 Task: Look for space in Playa del Carmen, Mexico from 13th August, 2023 to 17th August, 2023 for 2 adults in price range Rs.10000 to Rs.16000. Place can be entire place with 2 bedrooms having 2 beds and 1 bathroom. Property type can be house, flat, guest house. Booking option can be shelf check-in. Required host language is English.
Action: Mouse moved to (444, 88)
Screenshot: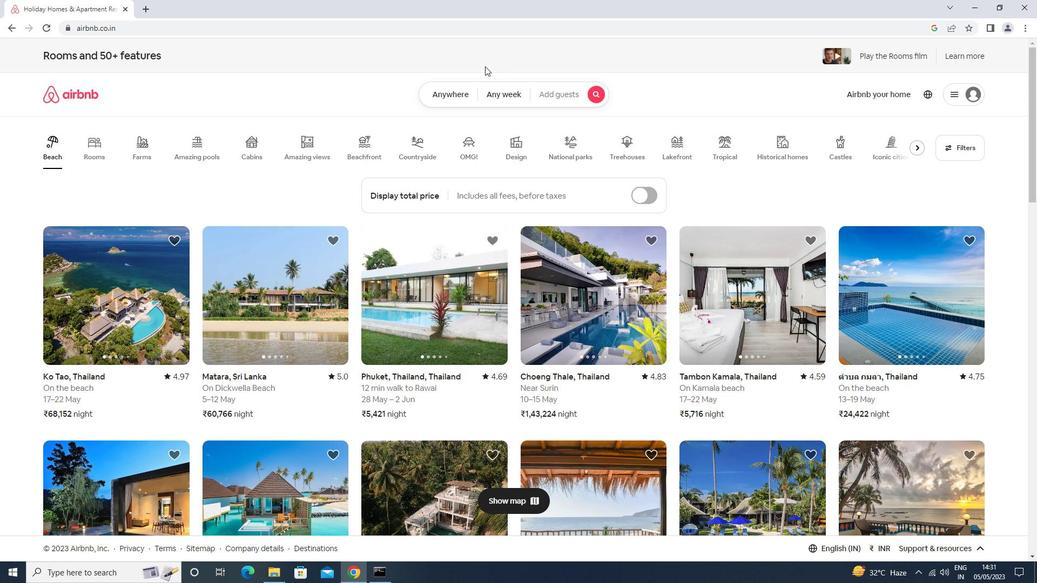 
Action: Mouse pressed left at (444, 88)
Screenshot: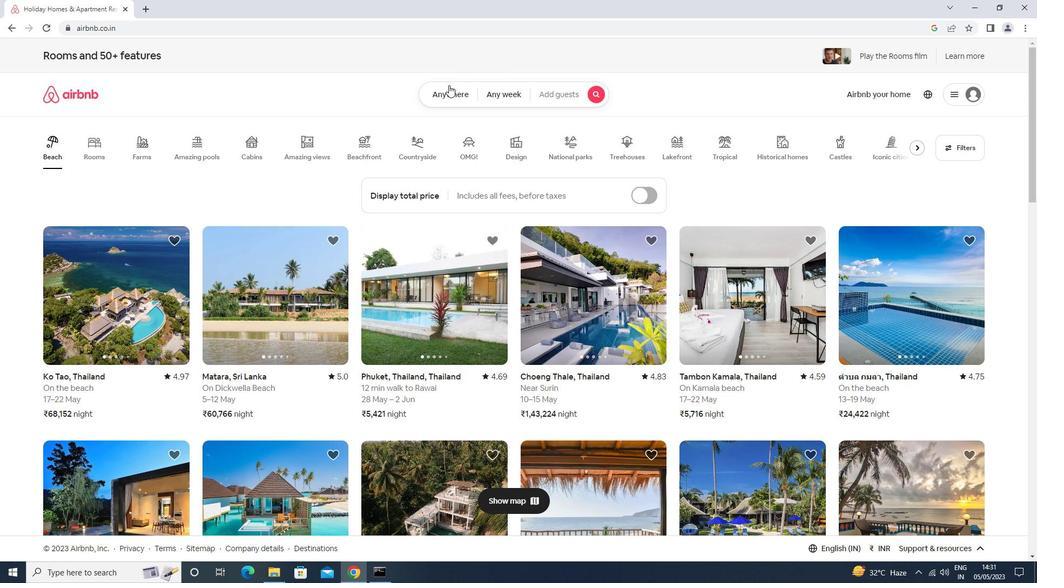 
Action: Mouse moved to (415, 125)
Screenshot: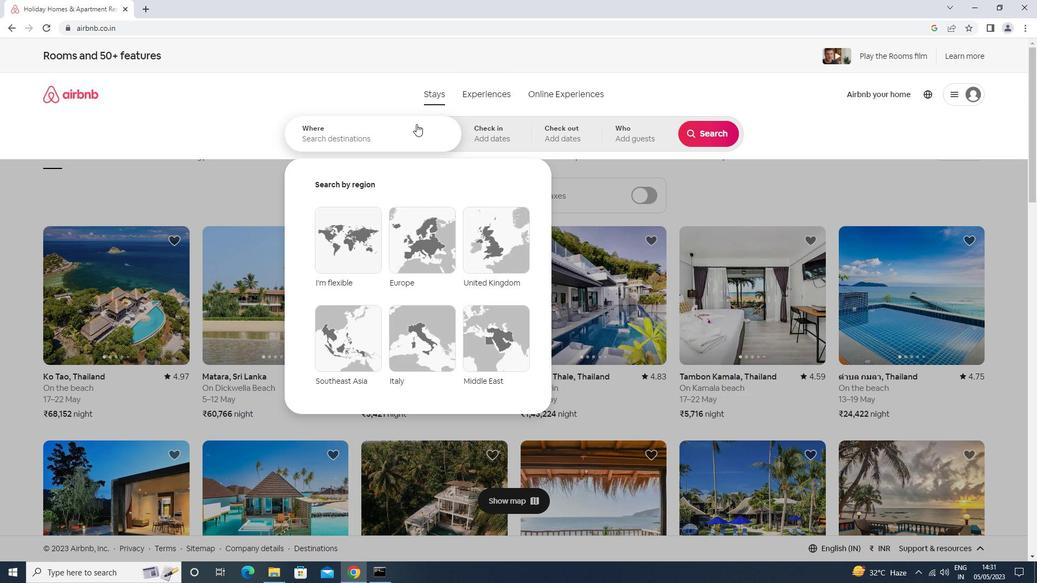 
Action: Mouse pressed left at (415, 125)
Screenshot: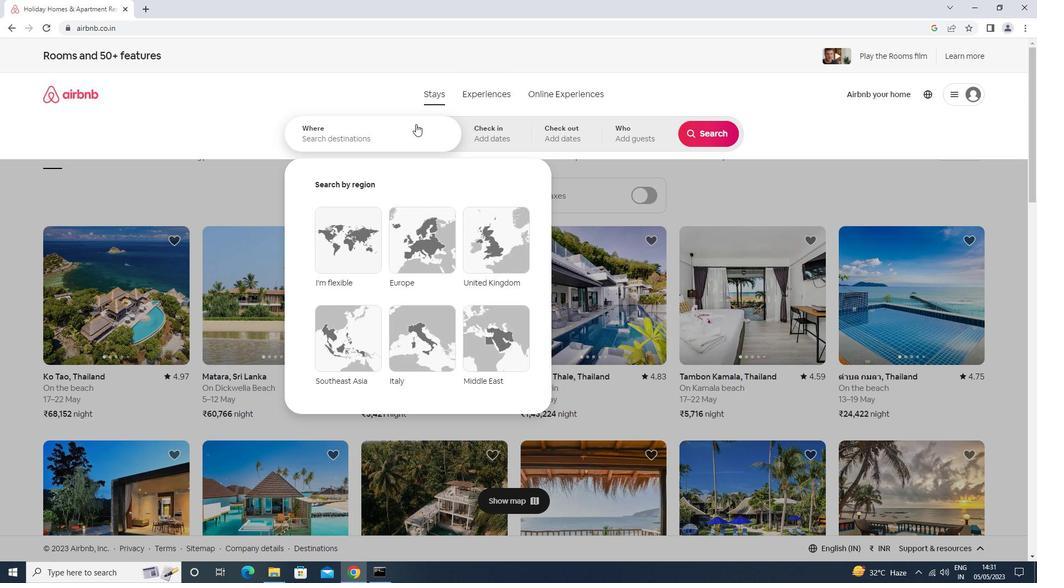 
Action: Mouse moved to (415, 127)
Screenshot: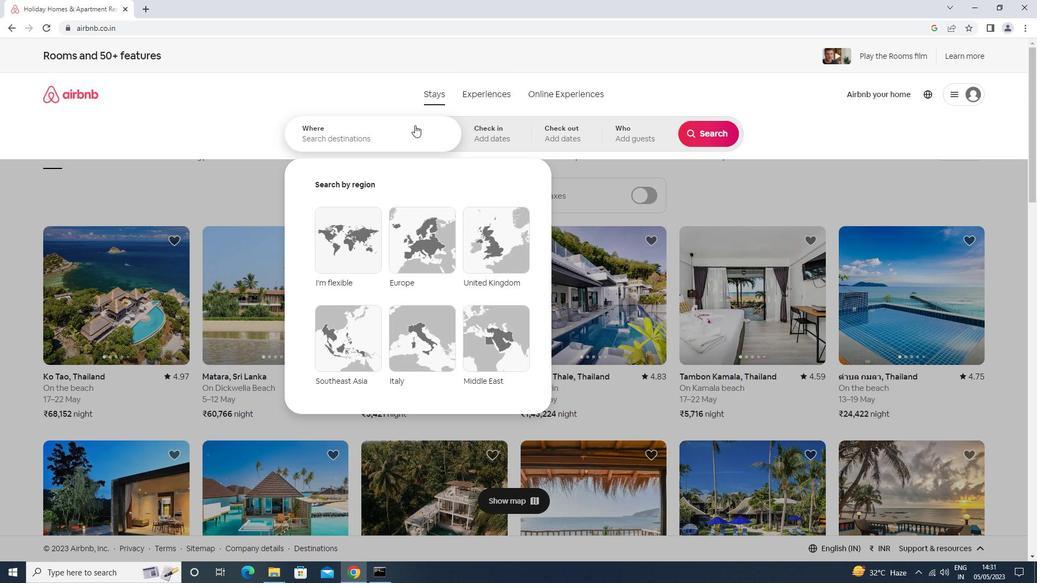 
Action: Key pressed <Key.shift>PLAYA<Key.space>DEL<Key.space><Key.down><Key.enter>
Screenshot: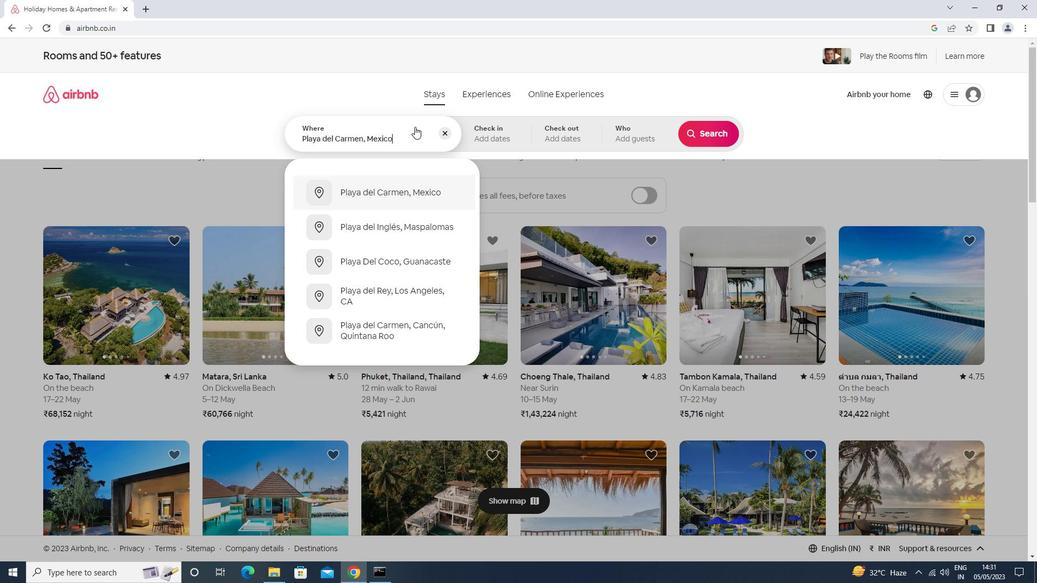 
Action: Mouse moved to (709, 220)
Screenshot: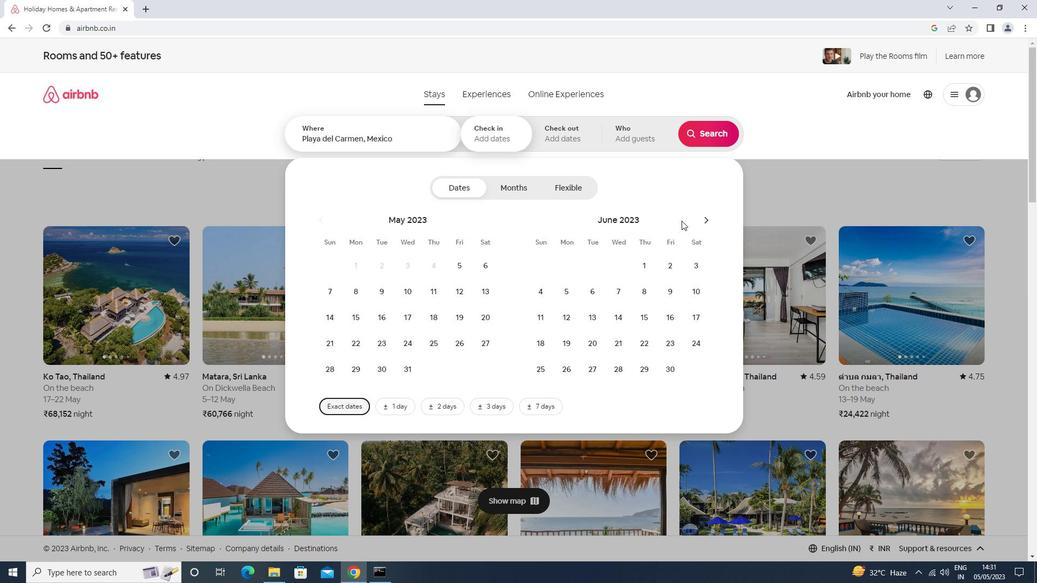 
Action: Mouse pressed left at (709, 220)
Screenshot: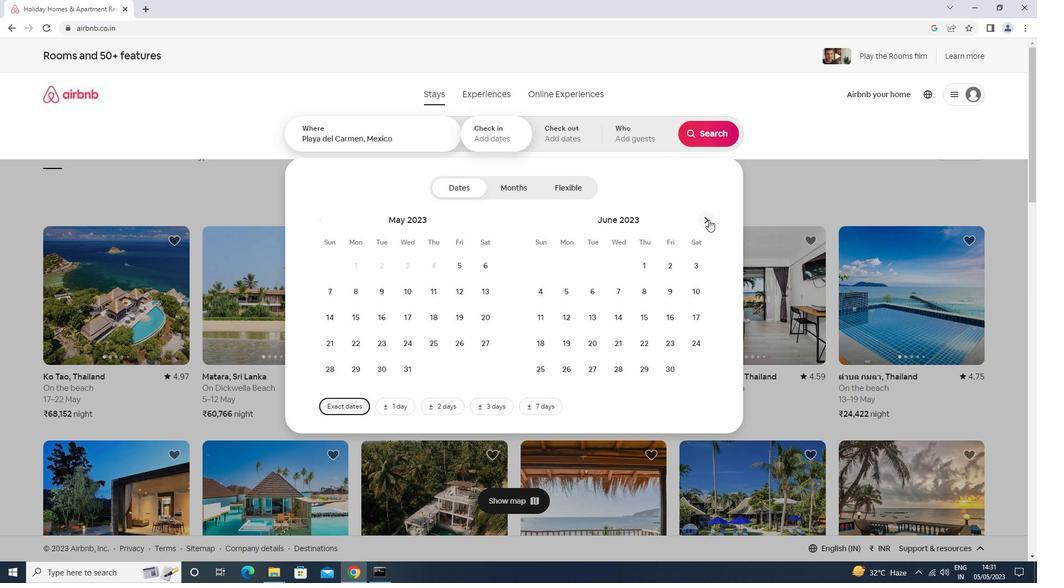 
Action: Mouse moved to (710, 220)
Screenshot: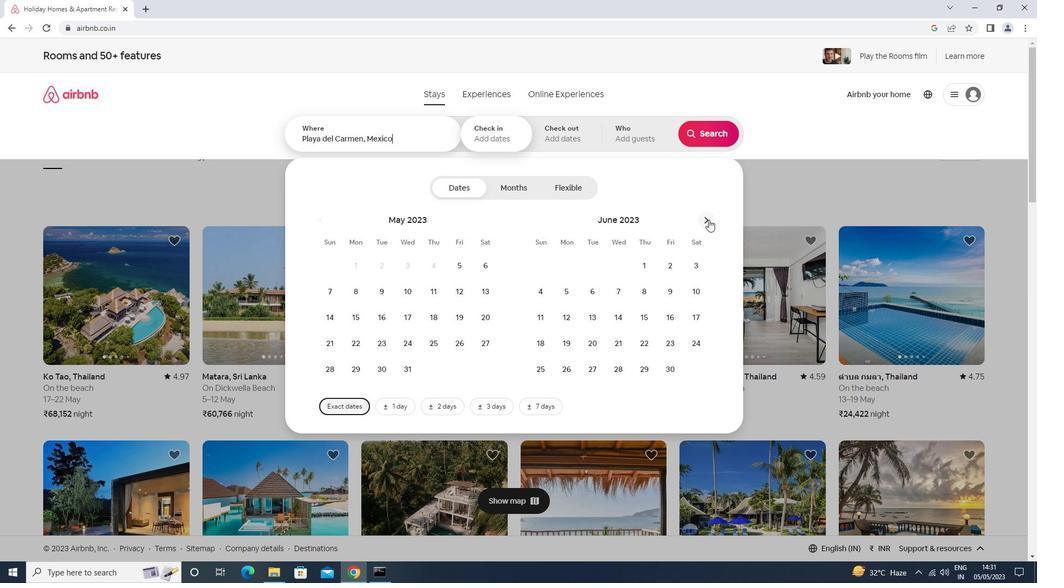 
Action: Mouse pressed left at (710, 220)
Screenshot: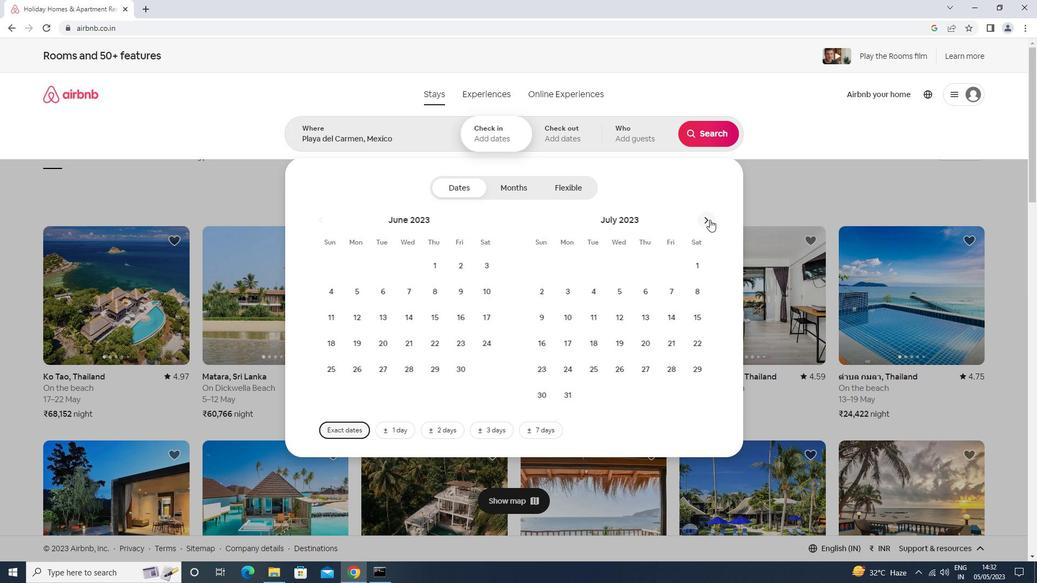 
Action: Mouse moved to (534, 314)
Screenshot: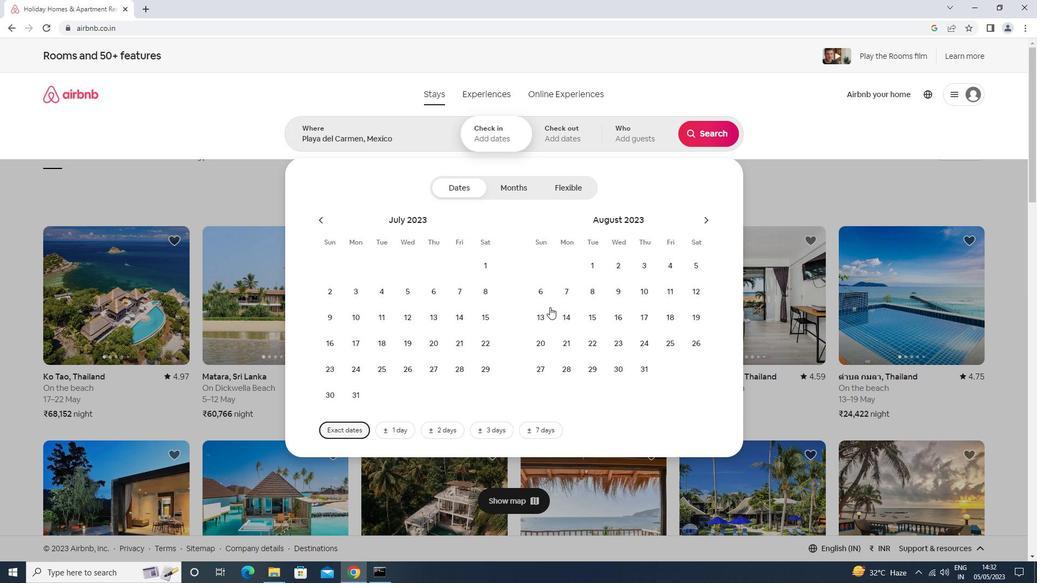 
Action: Mouse pressed left at (534, 314)
Screenshot: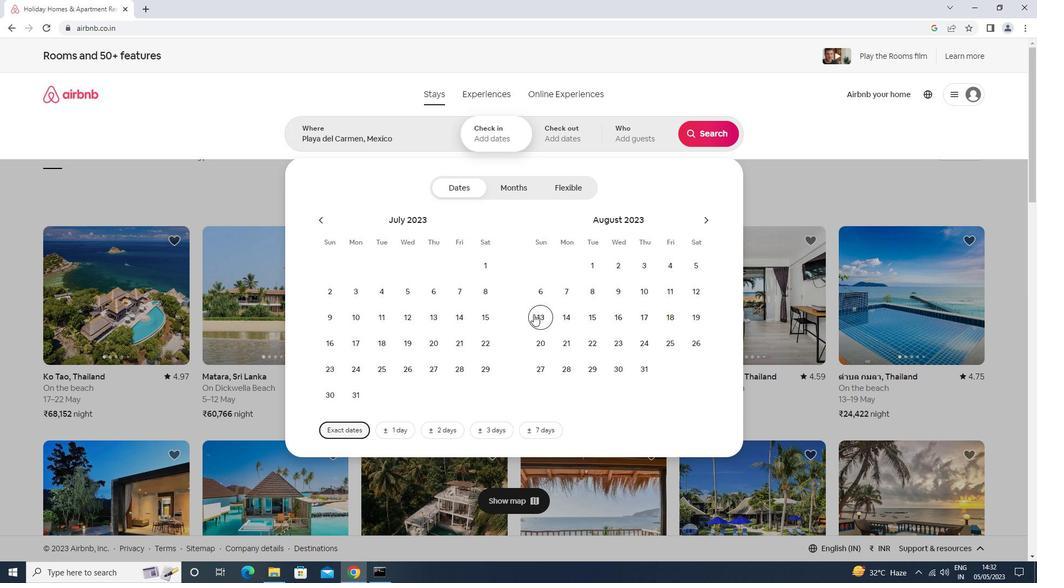 
Action: Mouse moved to (634, 323)
Screenshot: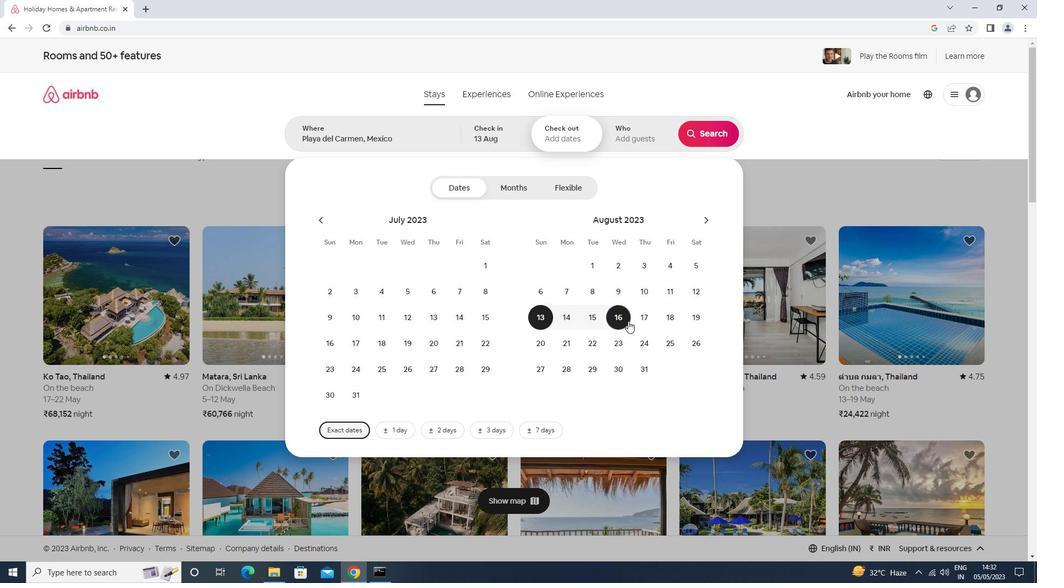 
Action: Mouse pressed left at (634, 323)
Screenshot: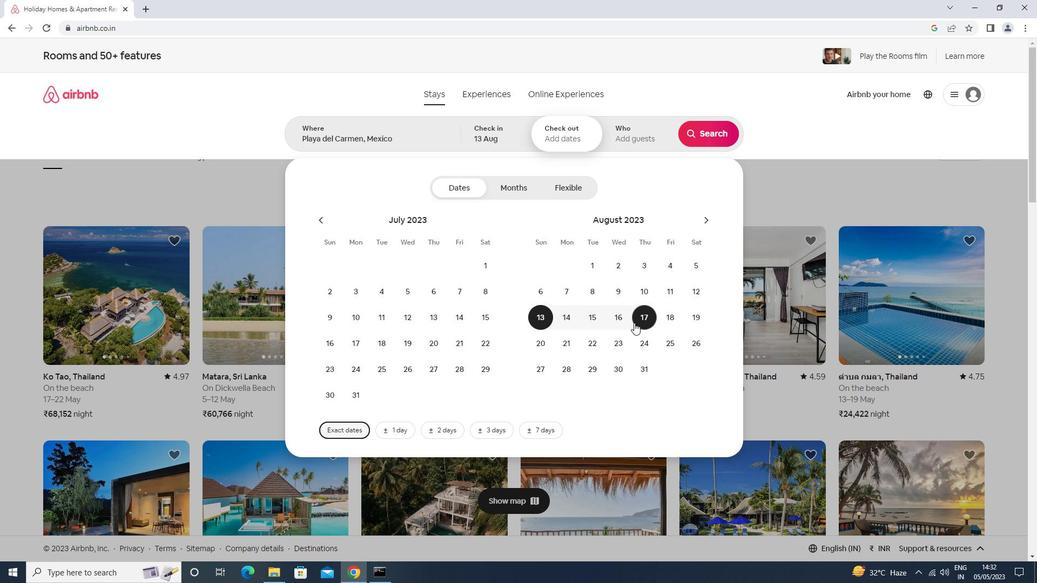 
Action: Mouse moved to (636, 137)
Screenshot: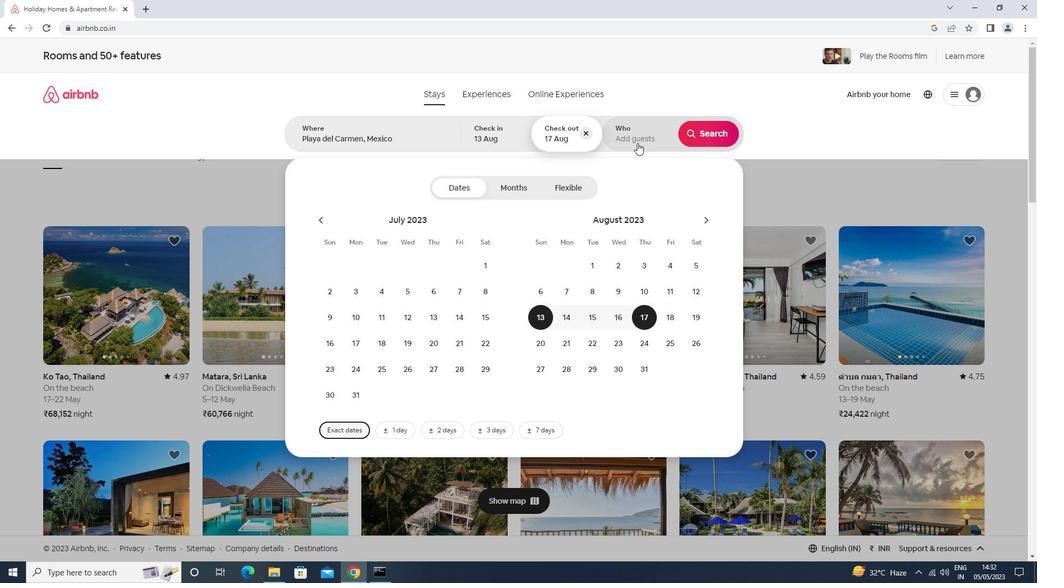 
Action: Mouse pressed left at (636, 137)
Screenshot: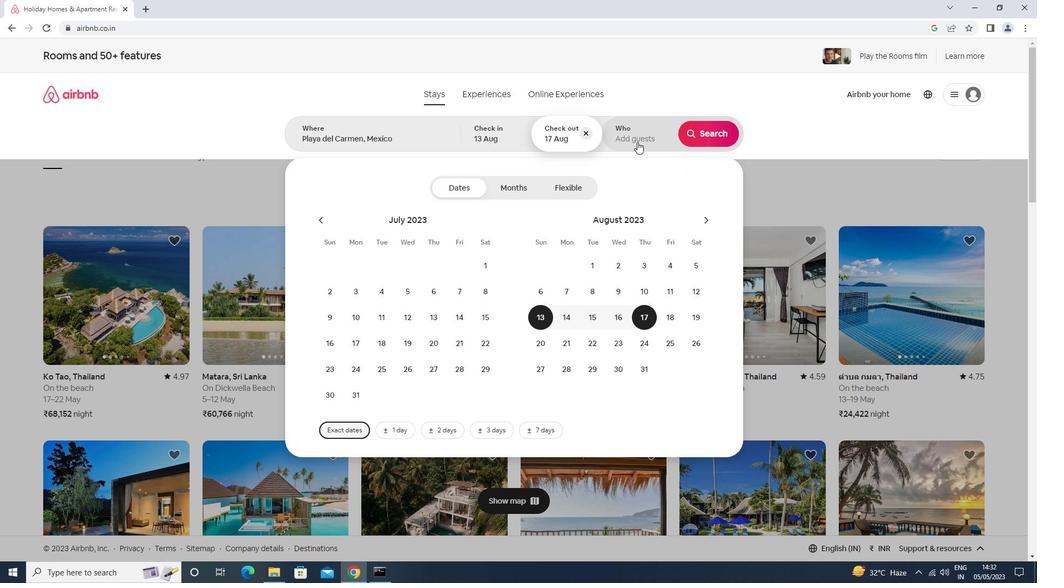 
Action: Mouse moved to (707, 193)
Screenshot: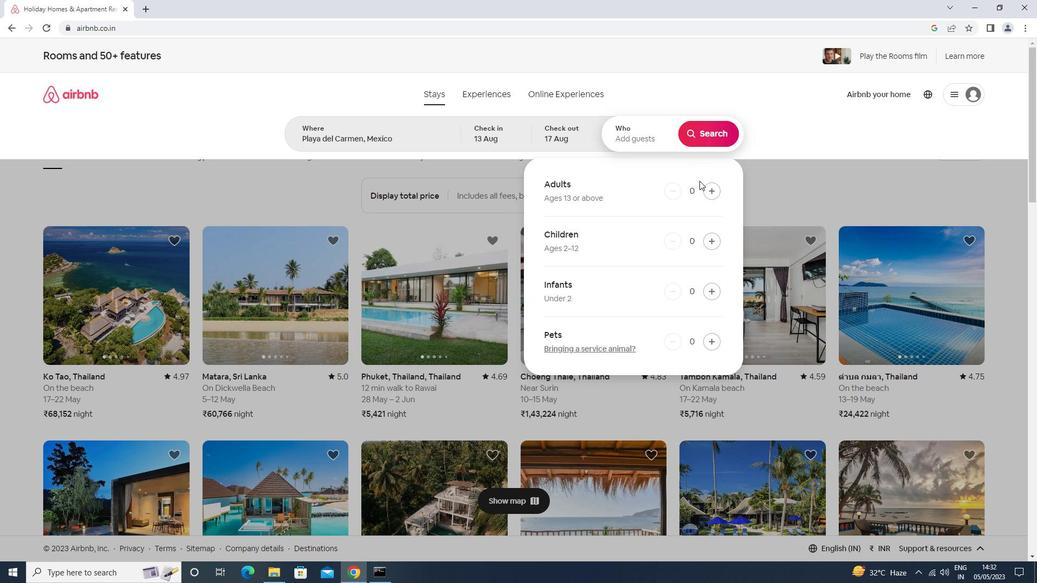 
Action: Mouse pressed left at (707, 193)
Screenshot: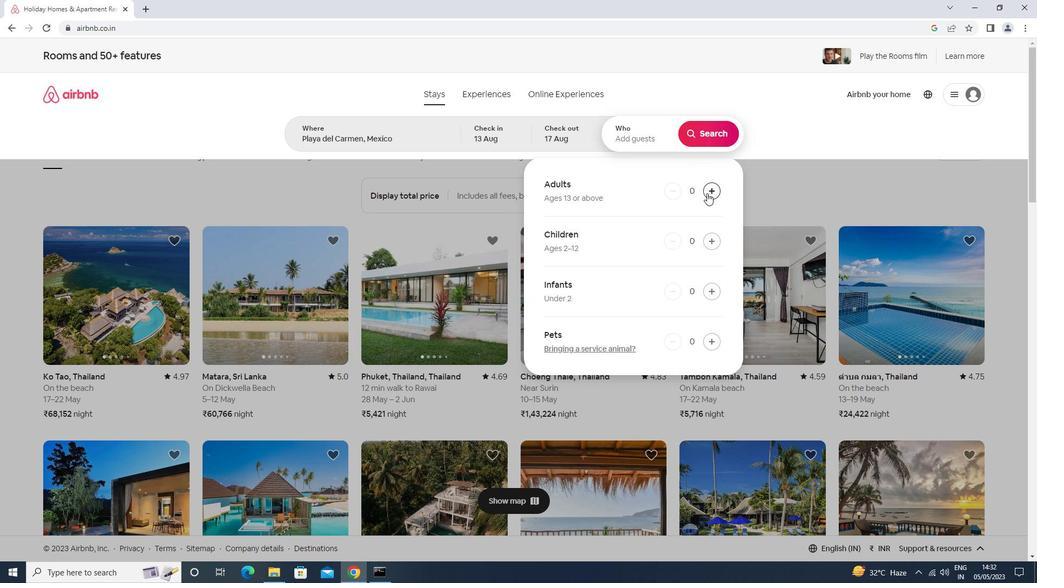 
Action: Mouse pressed left at (707, 193)
Screenshot: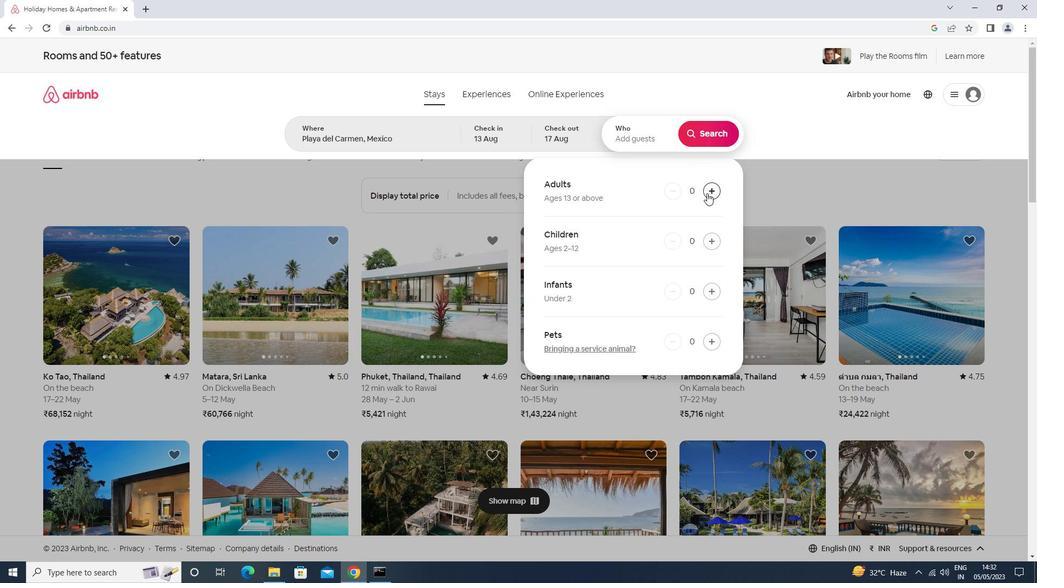 
Action: Mouse moved to (707, 143)
Screenshot: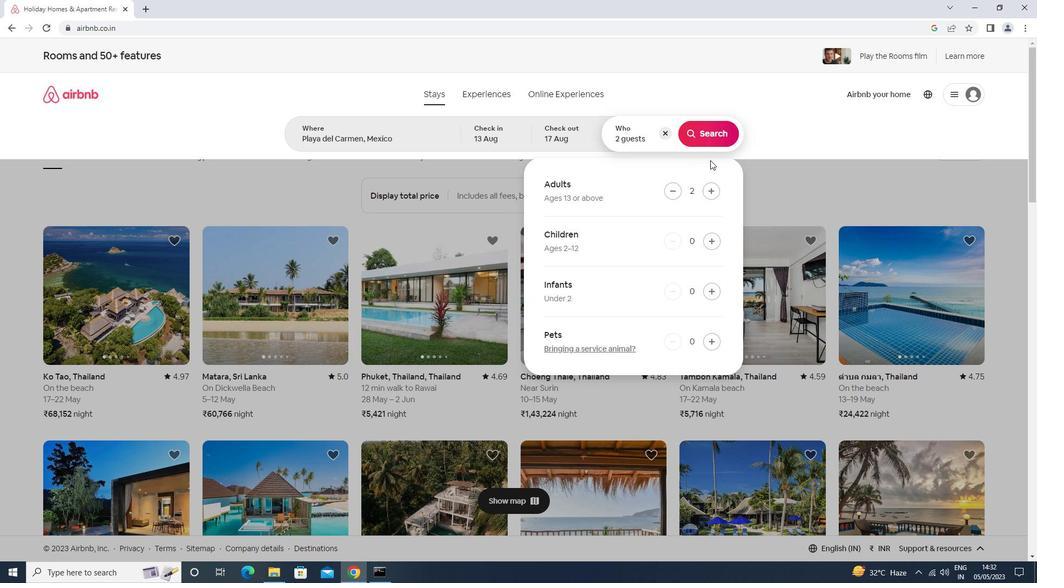 
Action: Mouse pressed left at (707, 143)
Screenshot: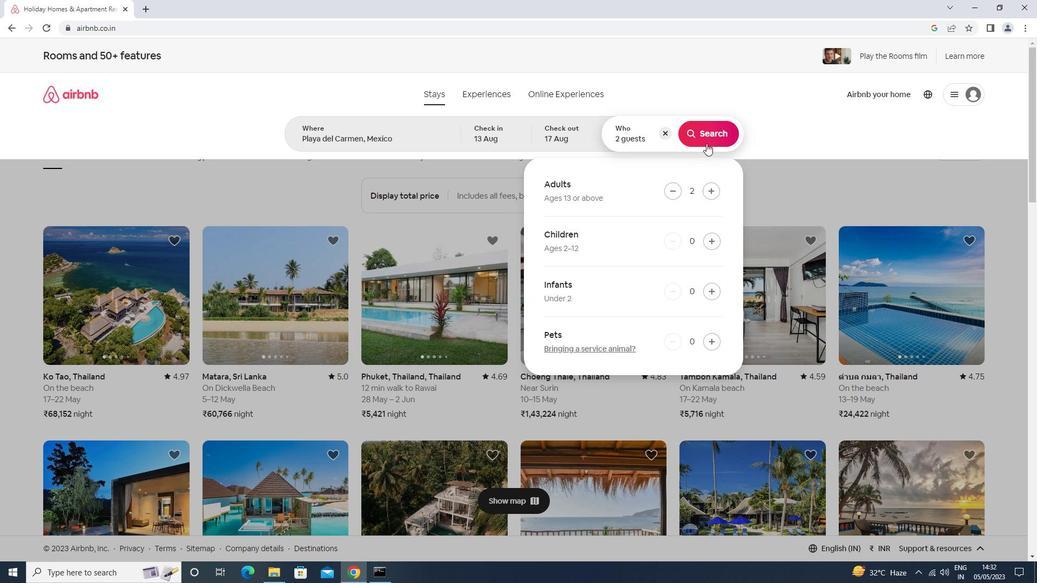 
Action: Mouse moved to (980, 100)
Screenshot: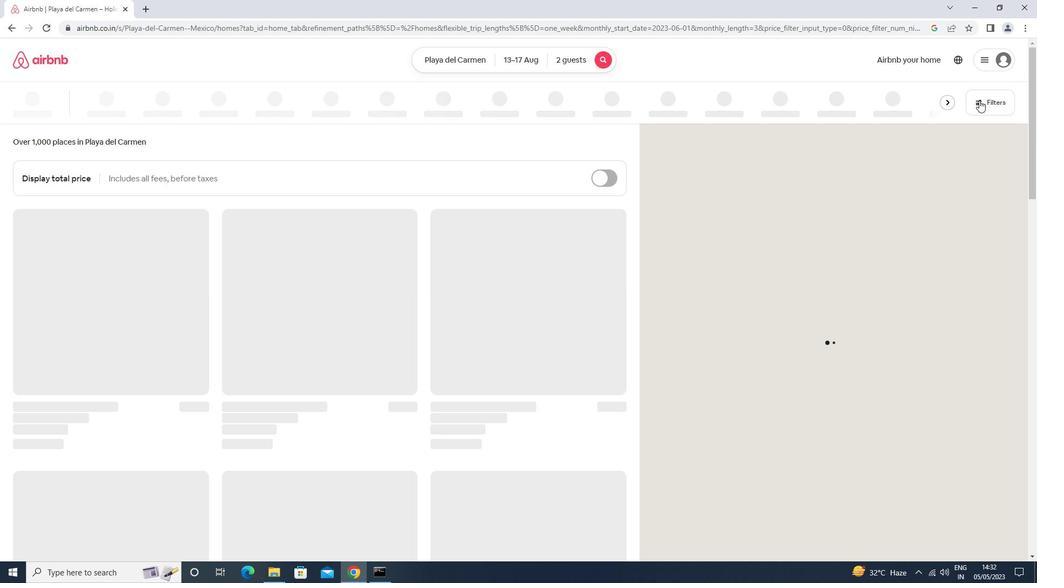 
Action: Mouse pressed left at (980, 100)
Screenshot: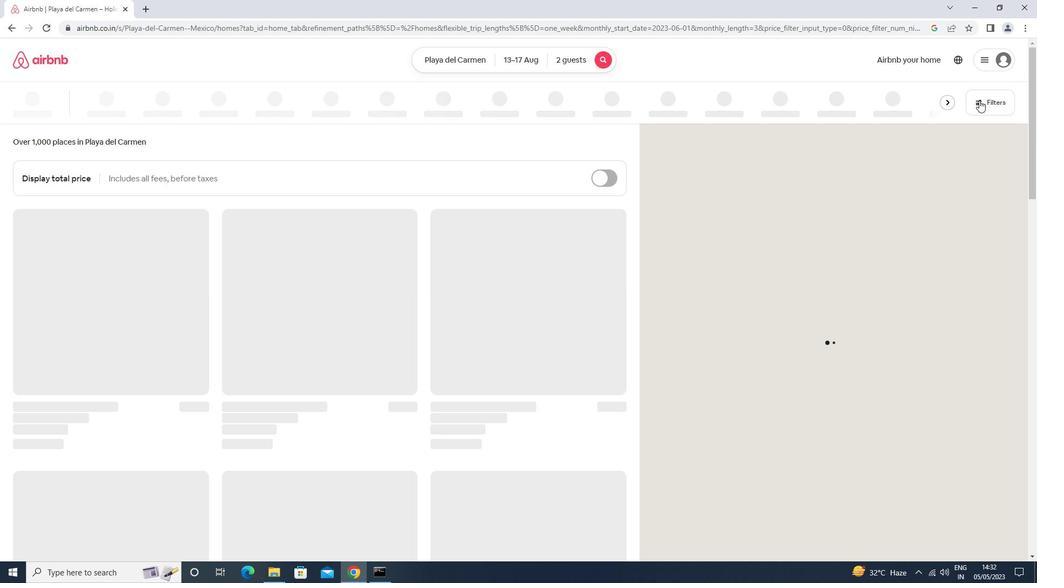 
Action: Mouse moved to (394, 371)
Screenshot: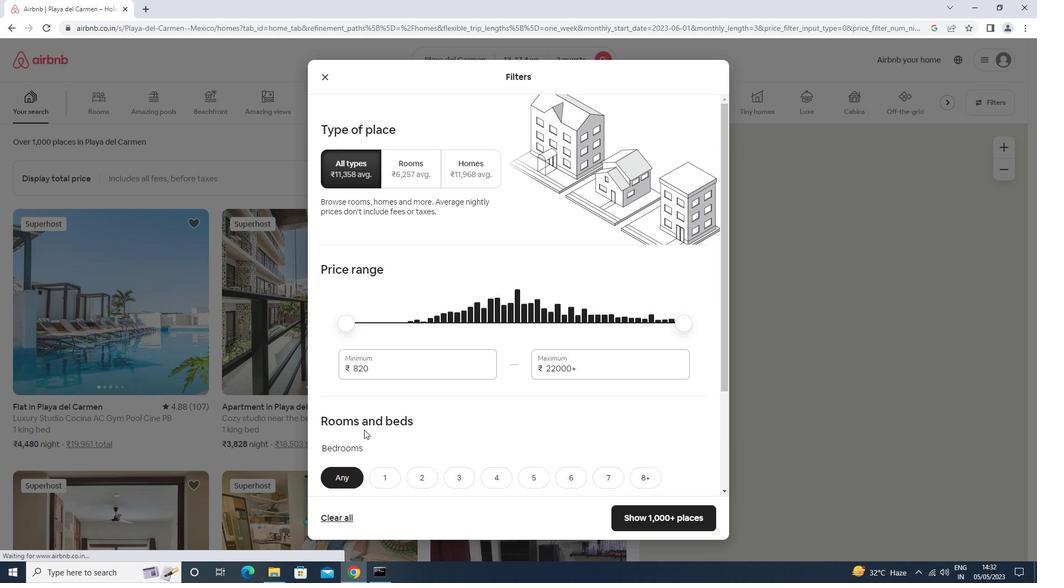 
Action: Mouse pressed left at (394, 371)
Screenshot: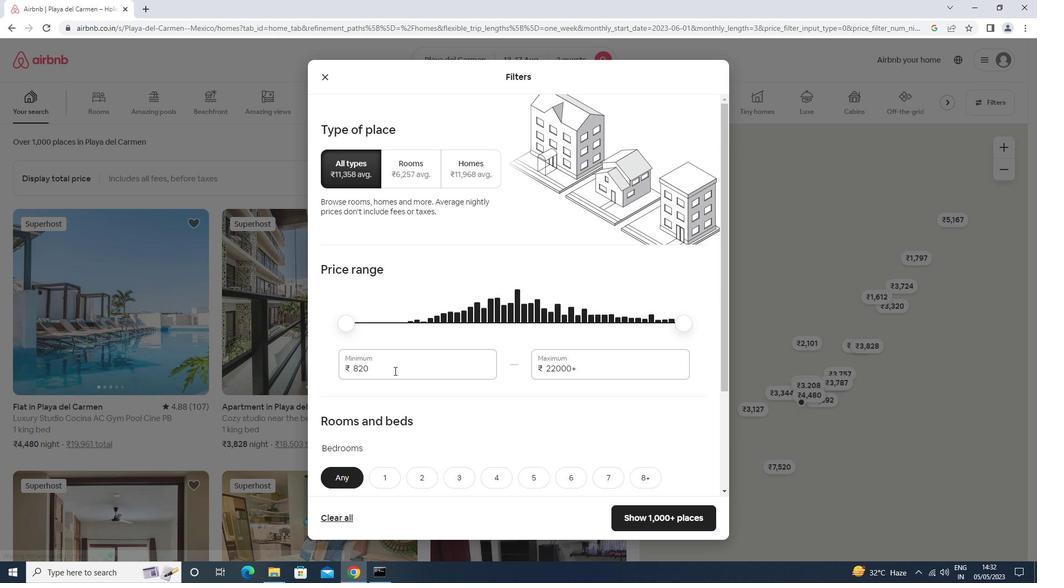 
Action: Mouse moved to (403, 365)
Screenshot: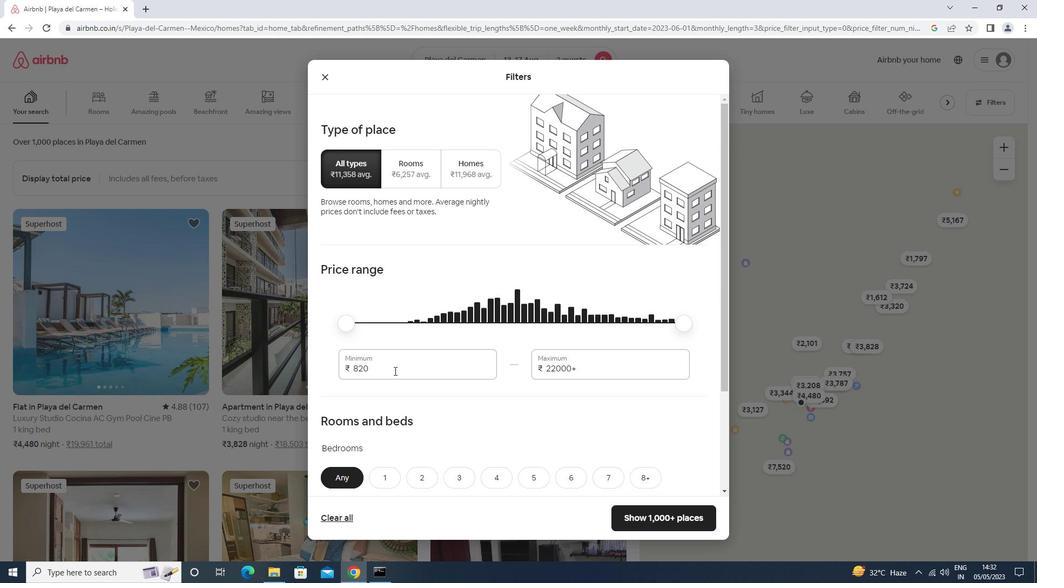 
Action: Key pressed <Key.backspace><Key.backspace><Key.backspace><Key.backspace>10000<Key.tab>16000
Screenshot: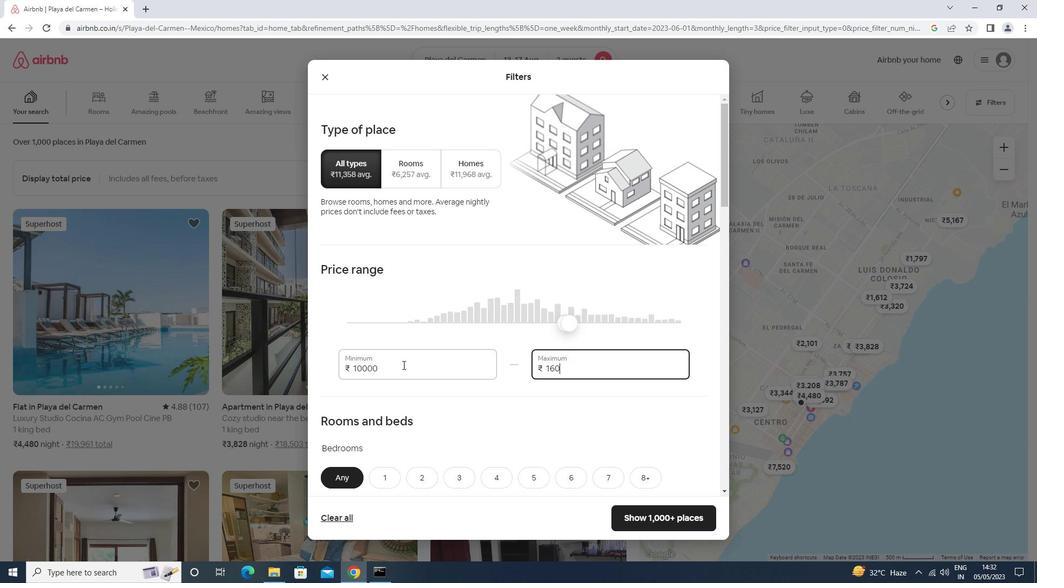 
Action: Mouse moved to (400, 357)
Screenshot: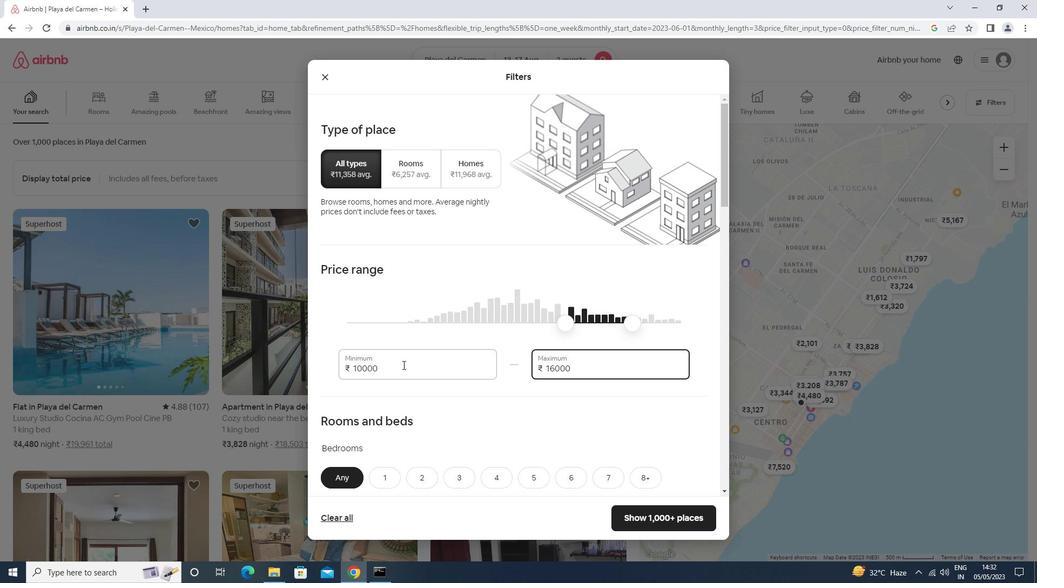 
Action: Mouse scrolled (400, 357) with delta (0, 0)
Screenshot: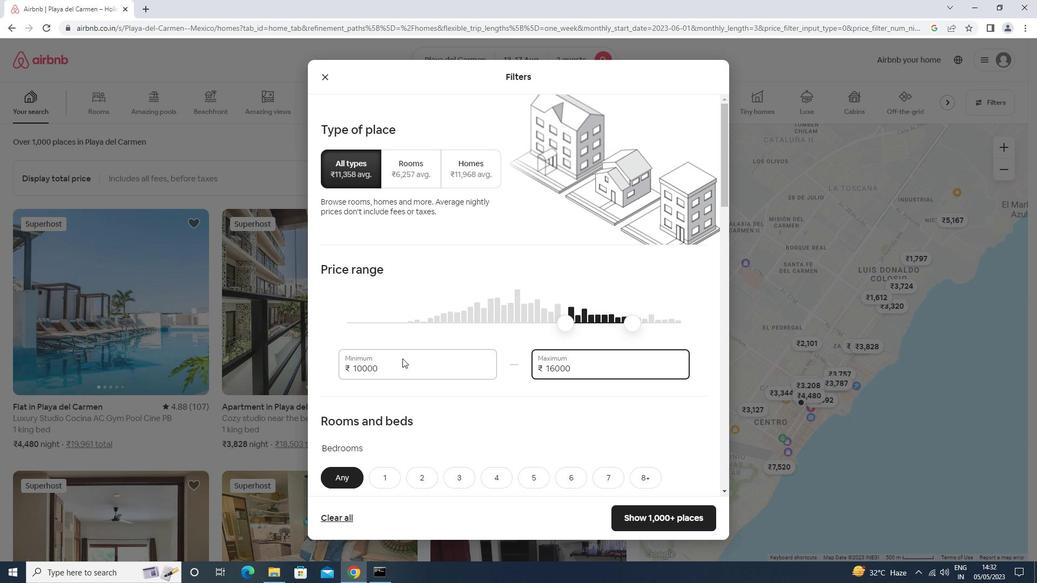 
Action: Mouse scrolled (400, 357) with delta (0, 0)
Screenshot: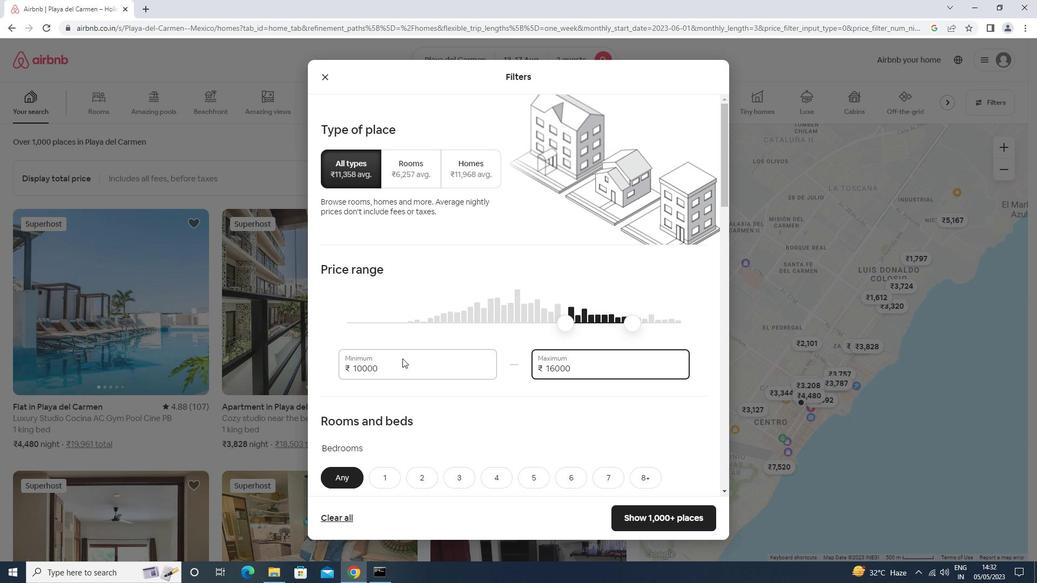 
Action: Mouse scrolled (400, 357) with delta (0, 0)
Screenshot: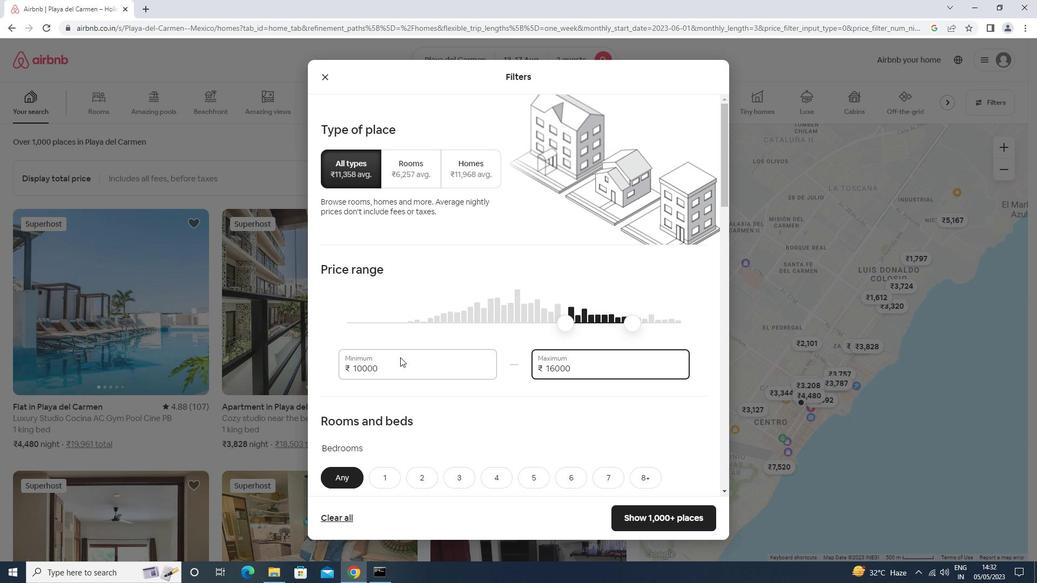
Action: Mouse scrolled (400, 357) with delta (0, 0)
Screenshot: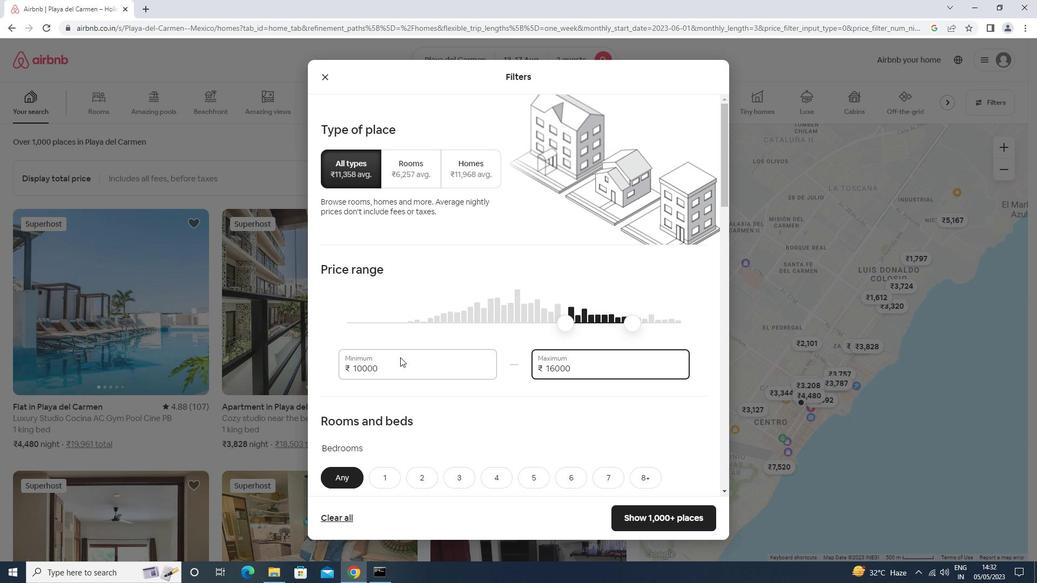 
Action: Mouse scrolled (400, 357) with delta (0, 0)
Screenshot: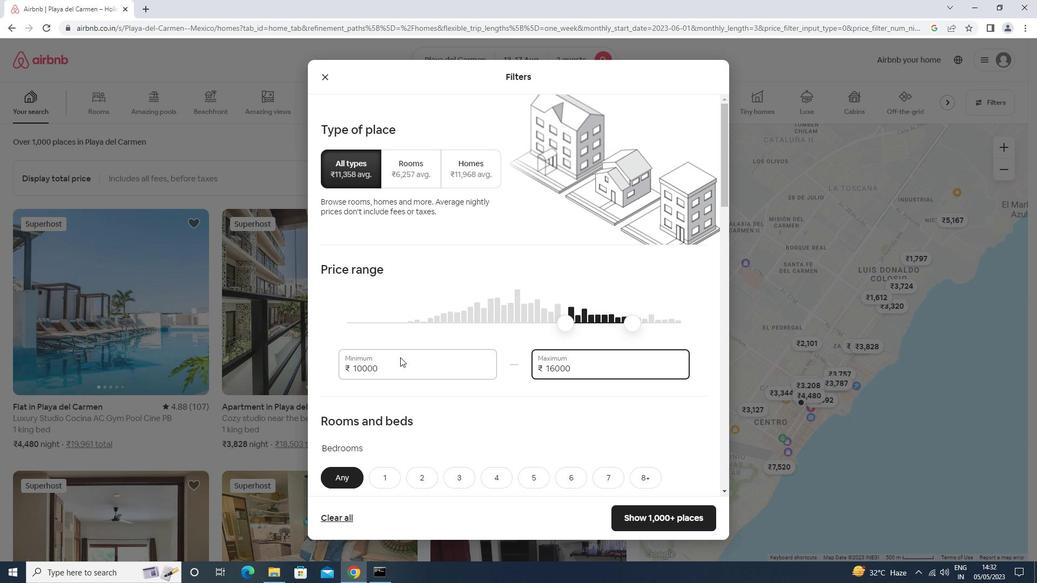 
Action: Mouse moved to (416, 215)
Screenshot: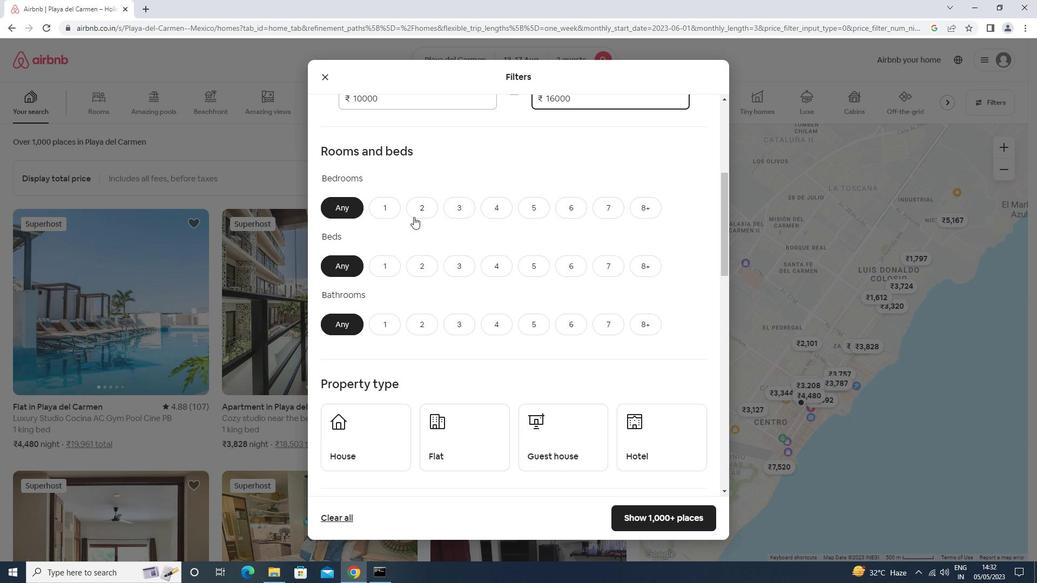 
Action: Mouse pressed left at (416, 215)
Screenshot: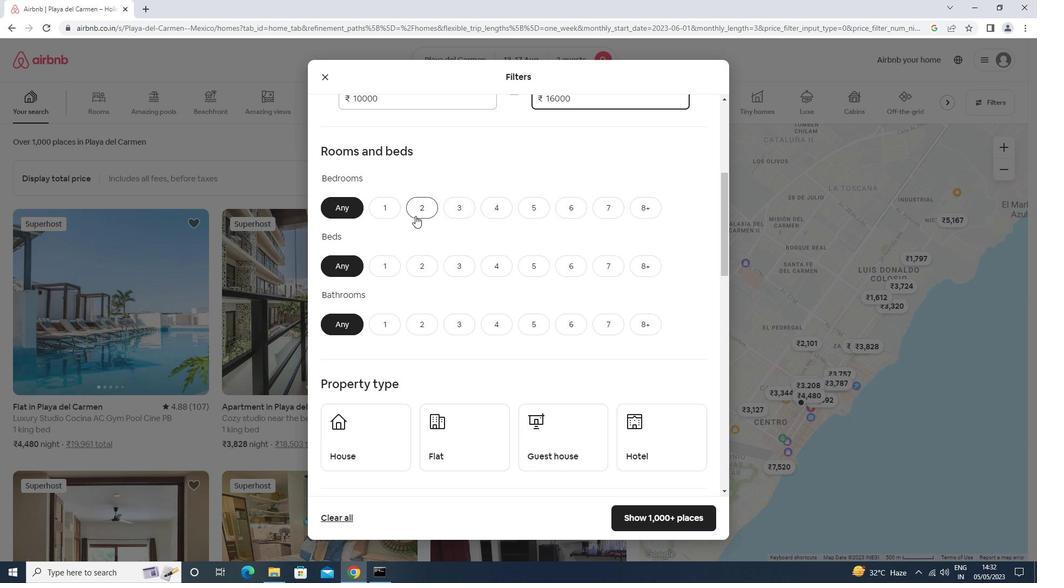 
Action: Mouse moved to (422, 265)
Screenshot: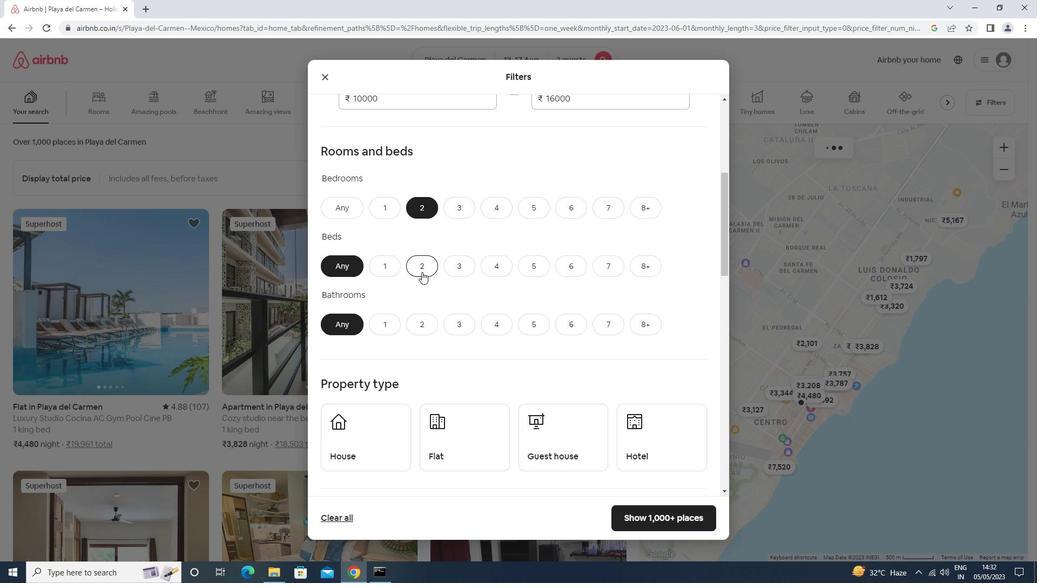 
Action: Mouse pressed left at (422, 265)
Screenshot: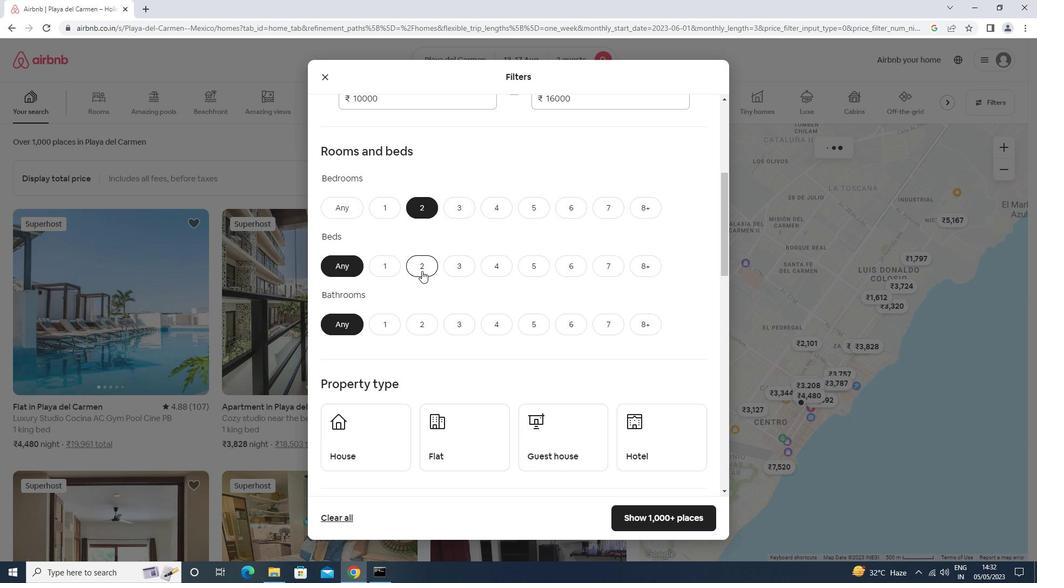 
Action: Mouse moved to (390, 319)
Screenshot: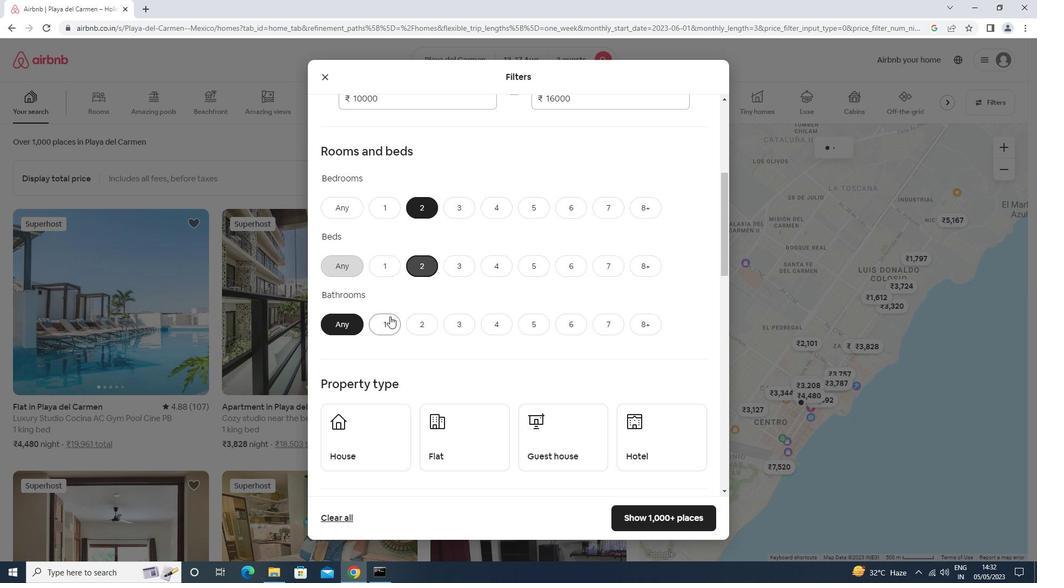 
Action: Mouse pressed left at (390, 319)
Screenshot: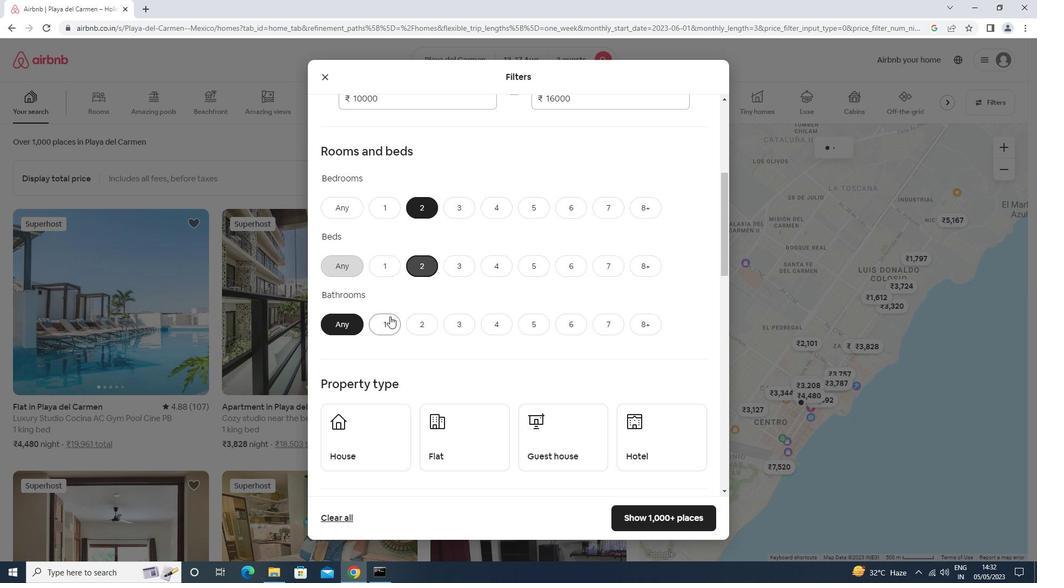 
Action: Mouse moved to (389, 320)
Screenshot: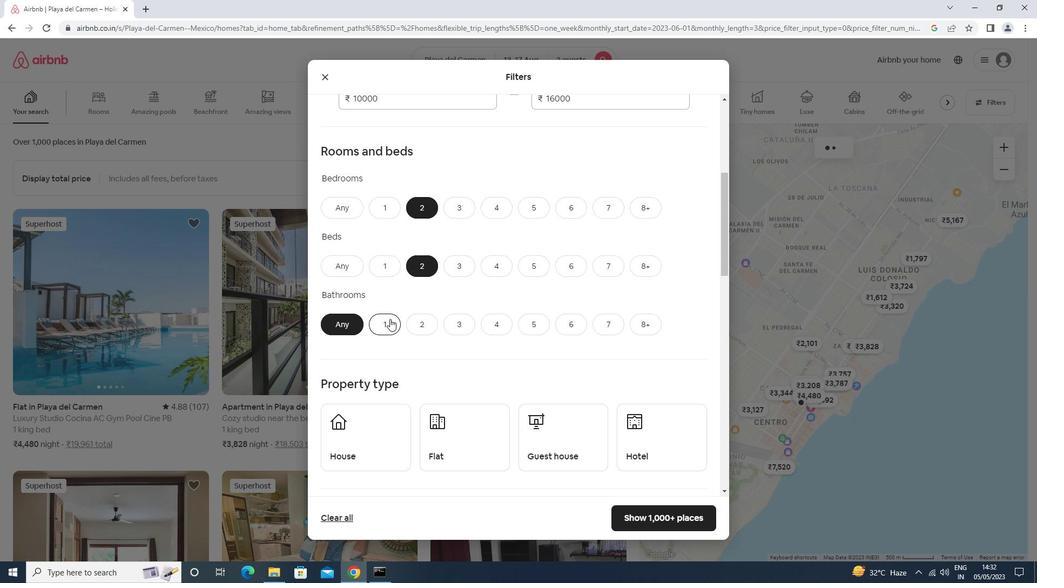 
Action: Mouse scrolled (389, 319) with delta (0, 0)
Screenshot: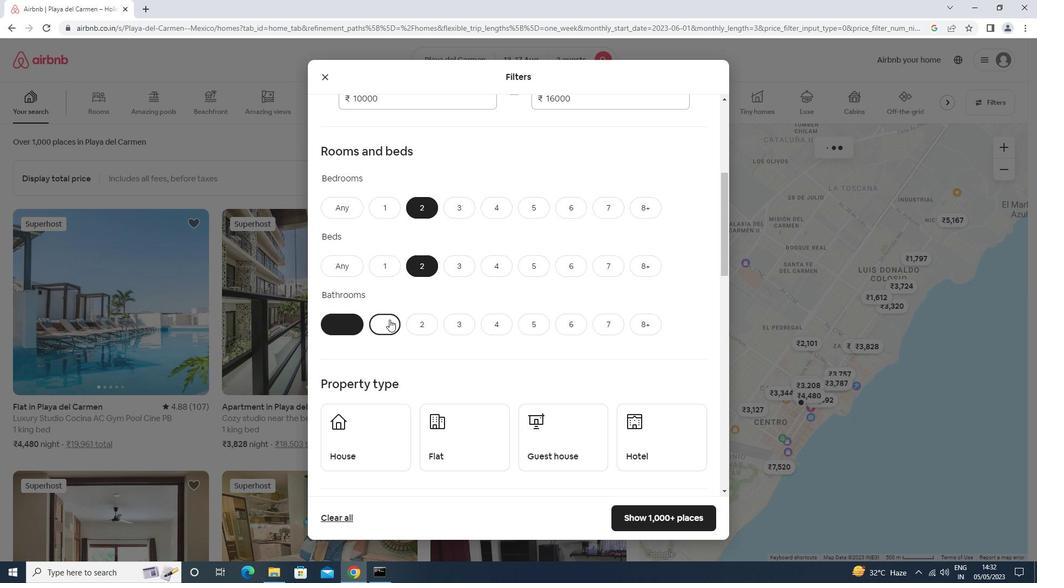 
Action: Mouse scrolled (389, 319) with delta (0, 0)
Screenshot: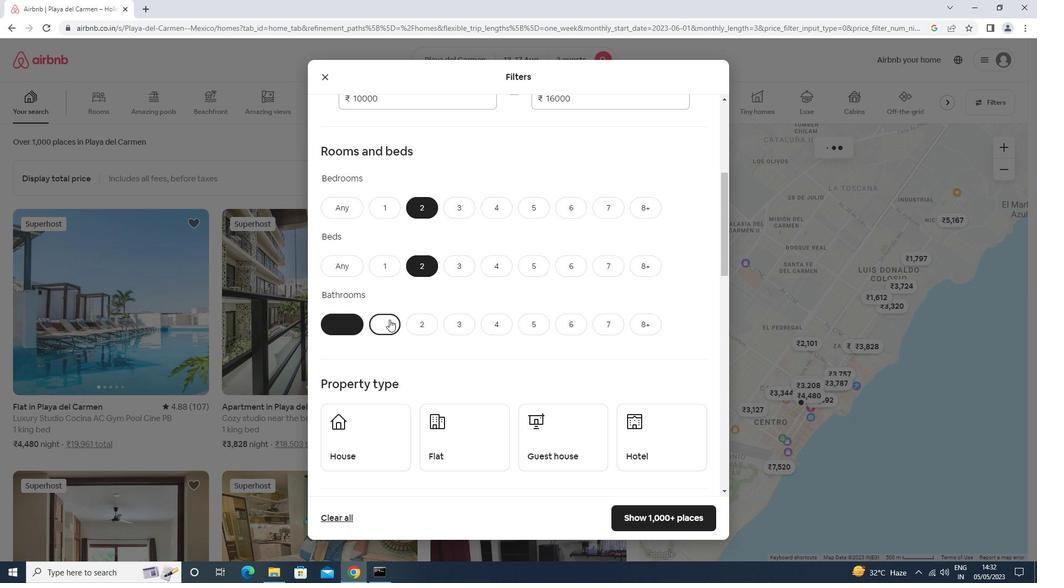 
Action: Mouse scrolled (389, 319) with delta (0, 0)
Screenshot: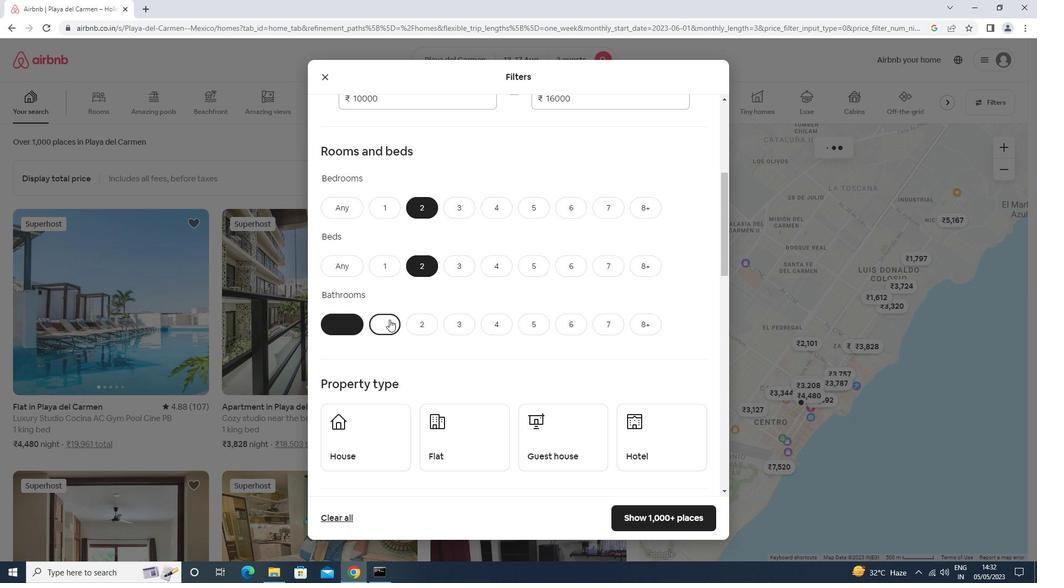 
Action: Mouse scrolled (389, 319) with delta (0, 0)
Screenshot: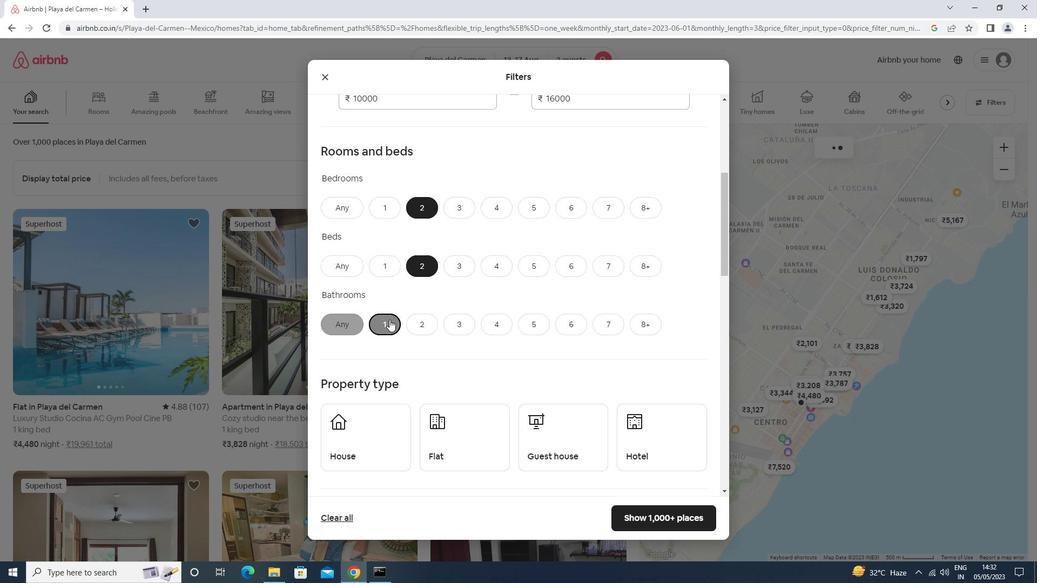 
Action: Mouse moved to (373, 234)
Screenshot: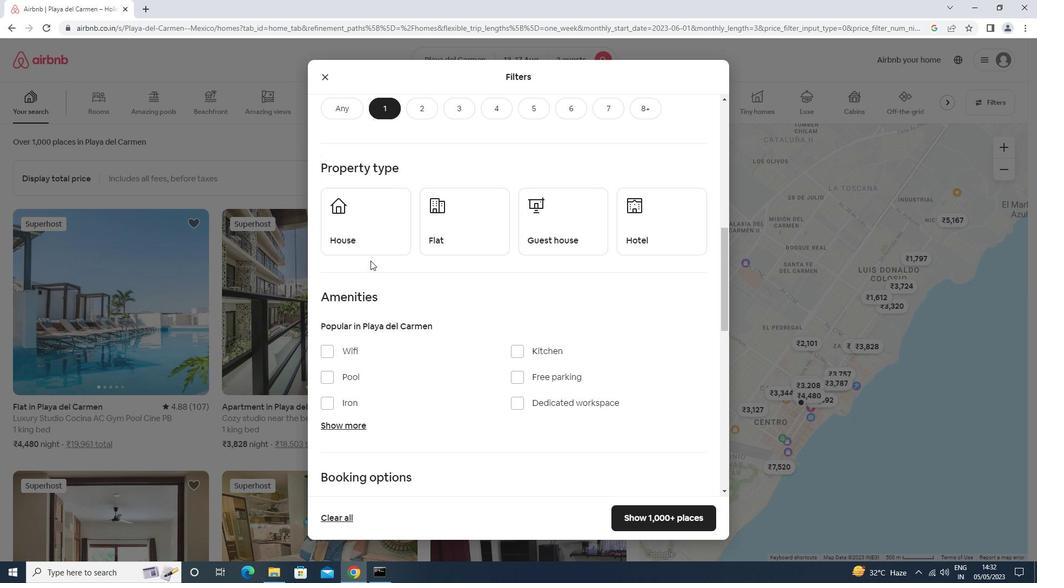 
Action: Mouse pressed left at (373, 234)
Screenshot: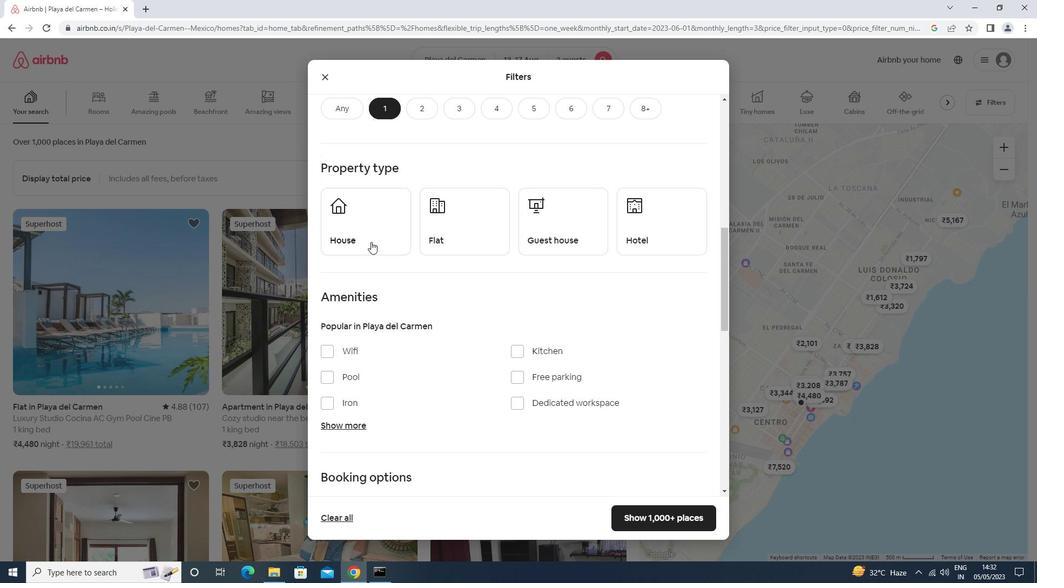 
Action: Mouse moved to (478, 235)
Screenshot: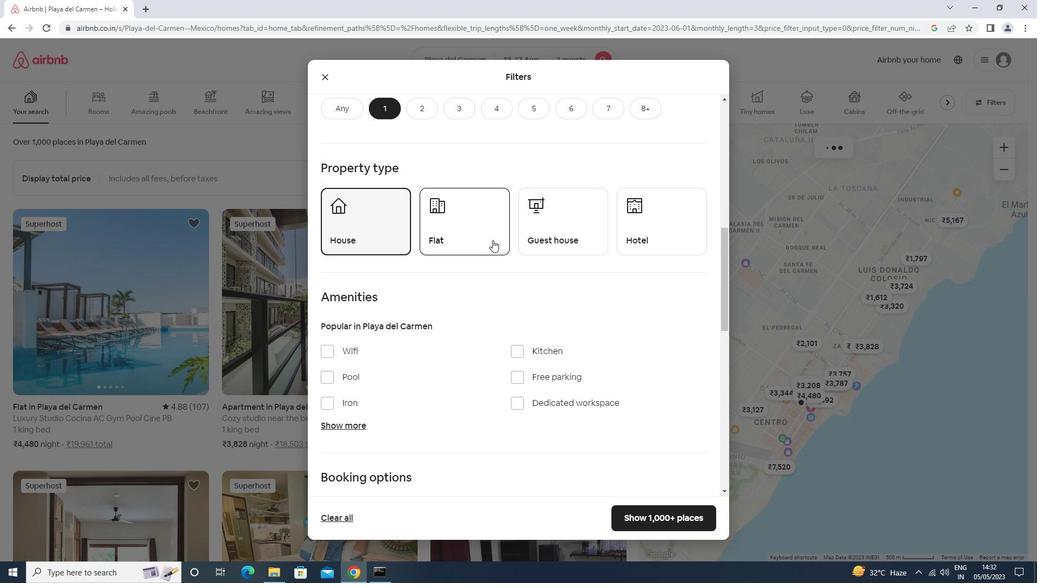 
Action: Mouse pressed left at (478, 235)
Screenshot: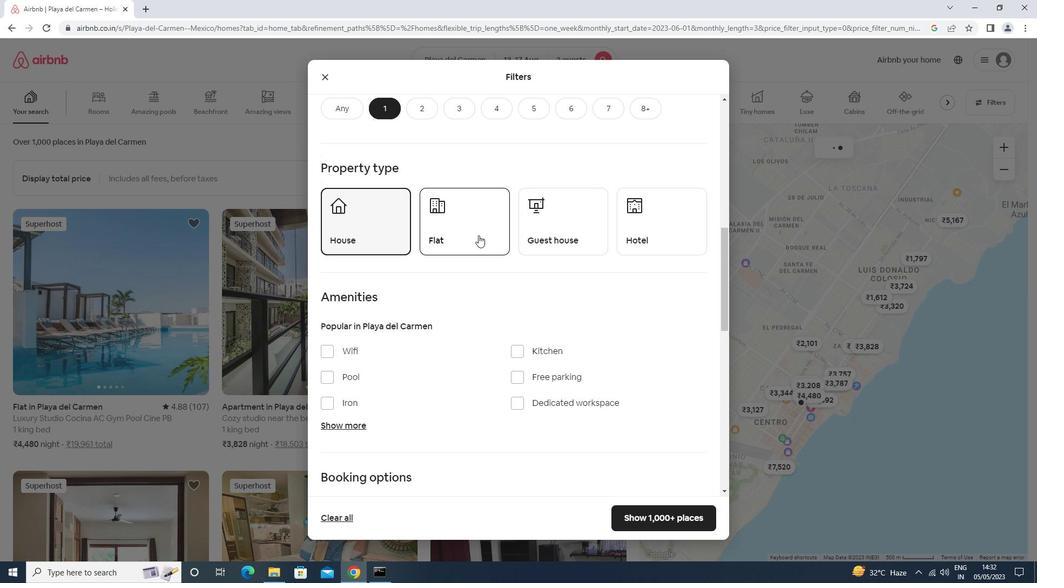 
Action: Mouse moved to (546, 229)
Screenshot: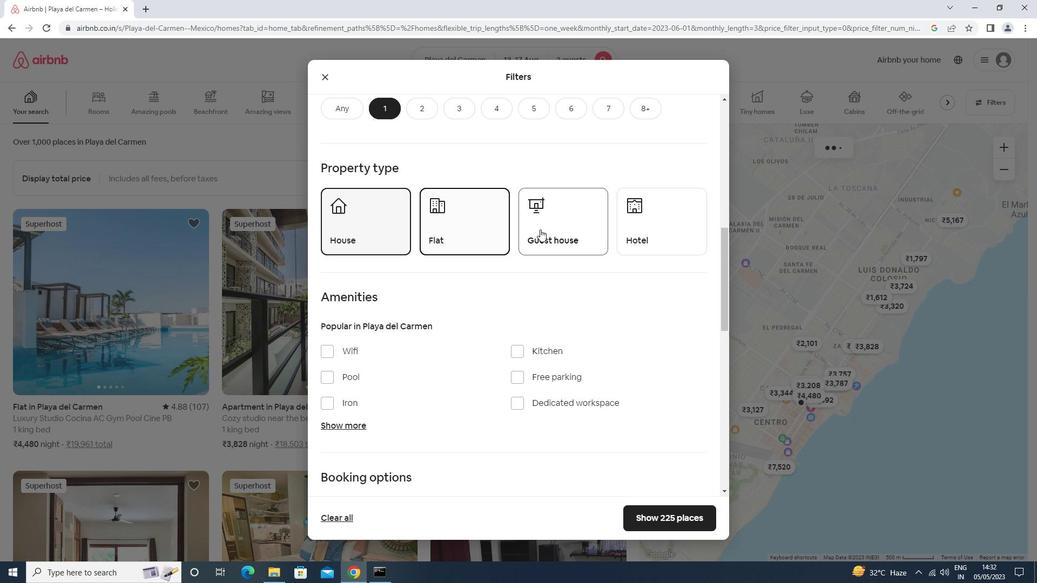 
Action: Mouse pressed left at (546, 229)
Screenshot: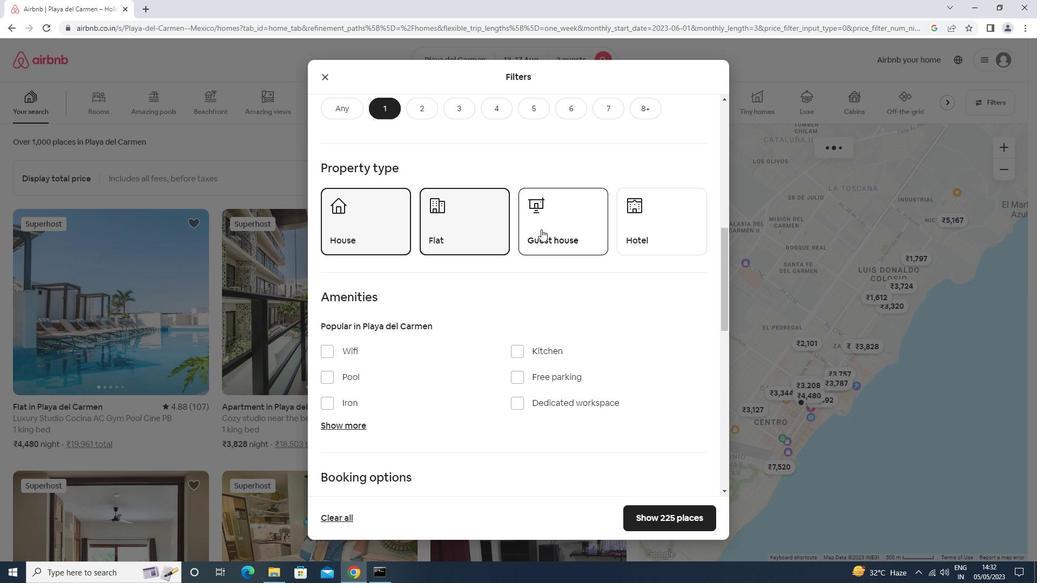 
Action: Mouse moved to (549, 231)
Screenshot: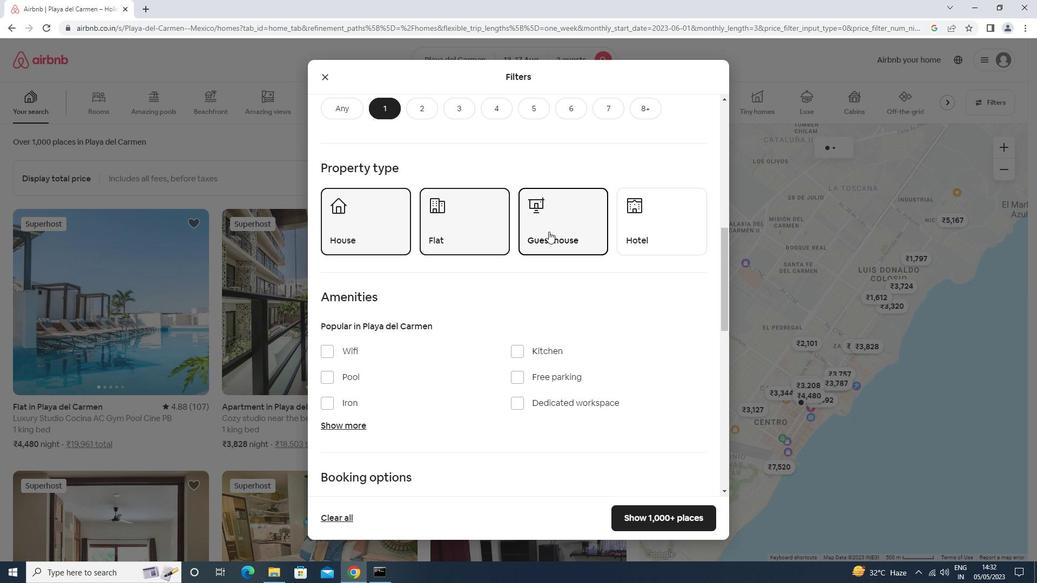 
Action: Mouse scrolled (549, 231) with delta (0, 0)
Screenshot: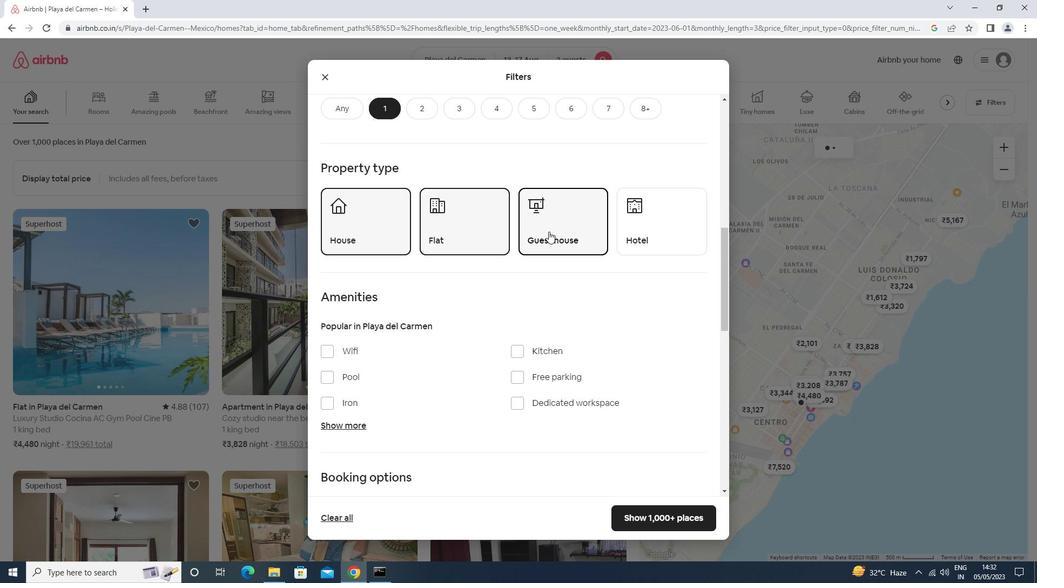 
Action: Mouse scrolled (549, 231) with delta (0, 0)
Screenshot: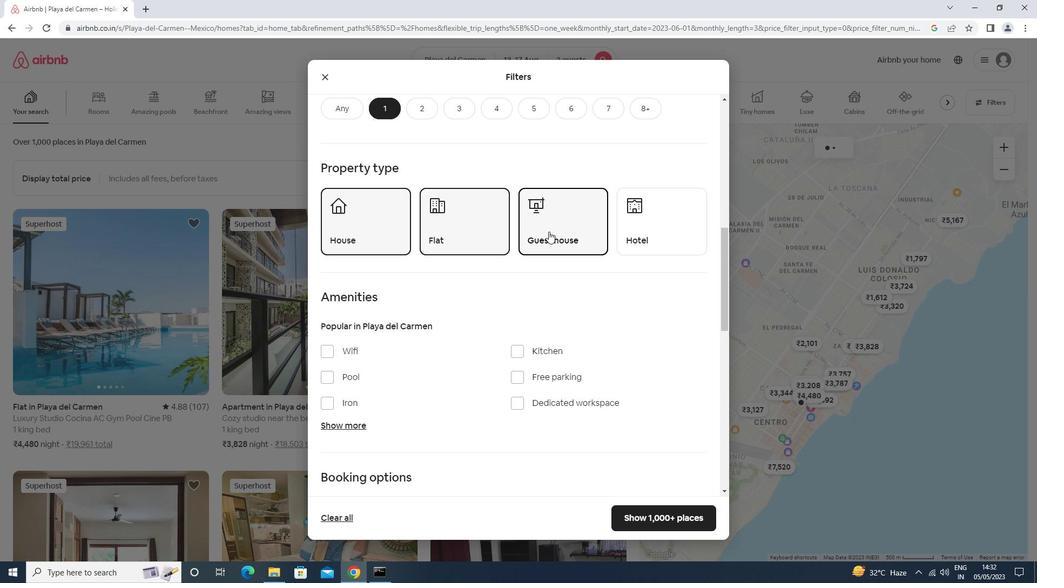 
Action: Mouse scrolled (549, 231) with delta (0, 0)
Screenshot: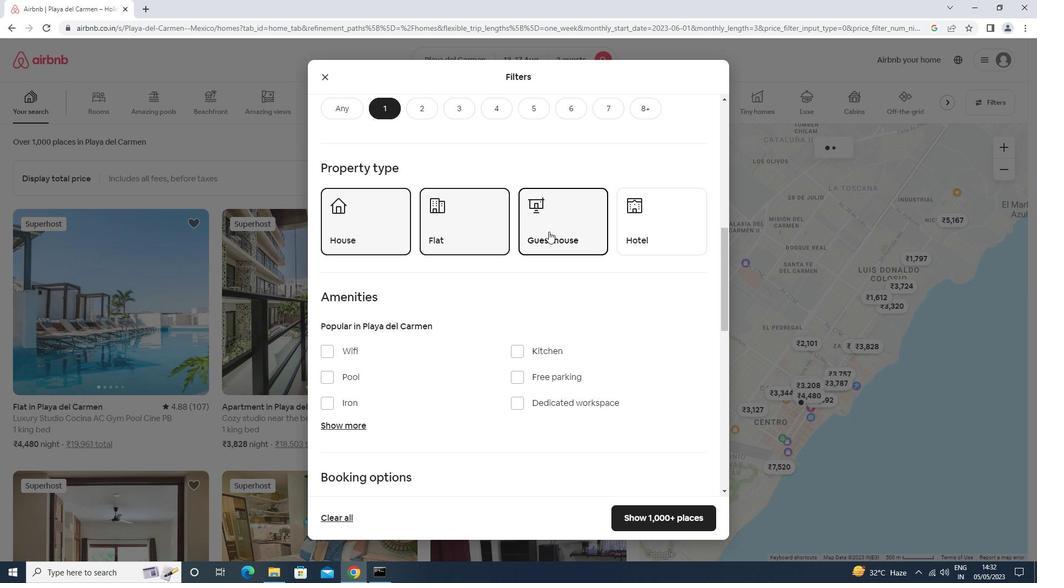 
Action: Mouse scrolled (549, 231) with delta (0, 0)
Screenshot: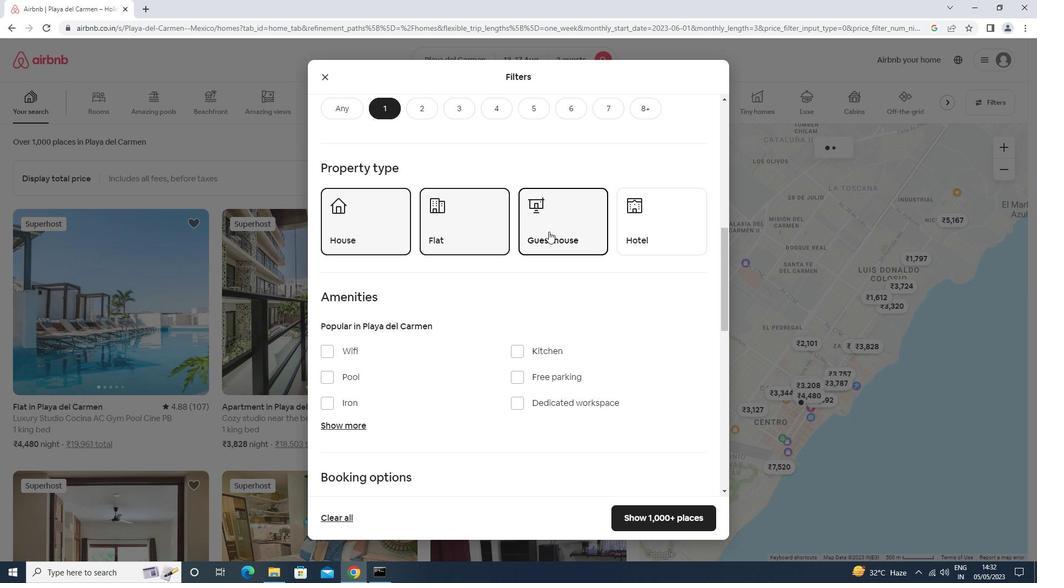 
Action: Mouse scrolled (549, 231) with delta (0, 0)
Screenshot: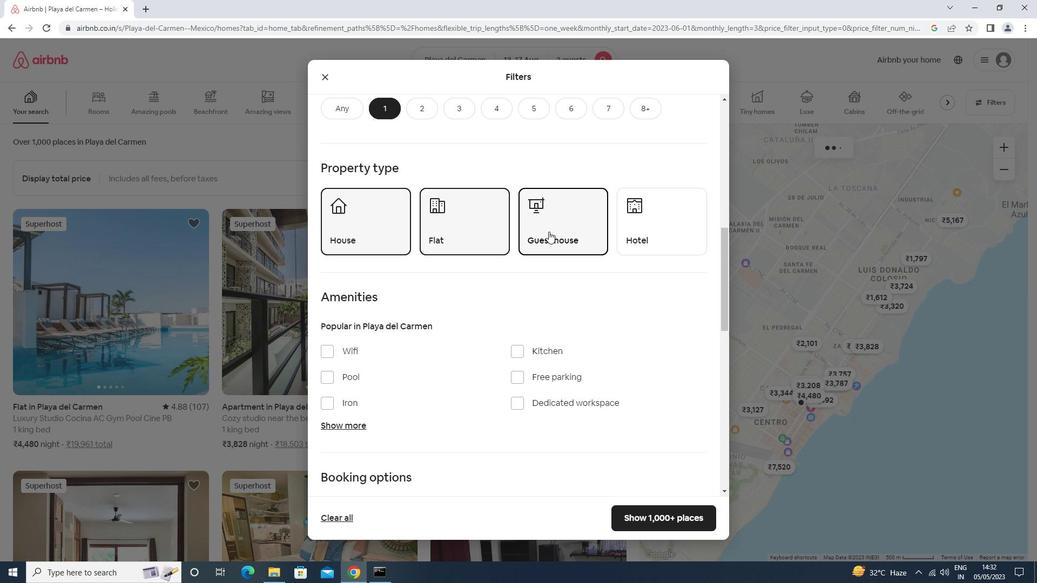 
Action: Mouse scrolled (549, 231) with delta (0, 0)
Screenshot: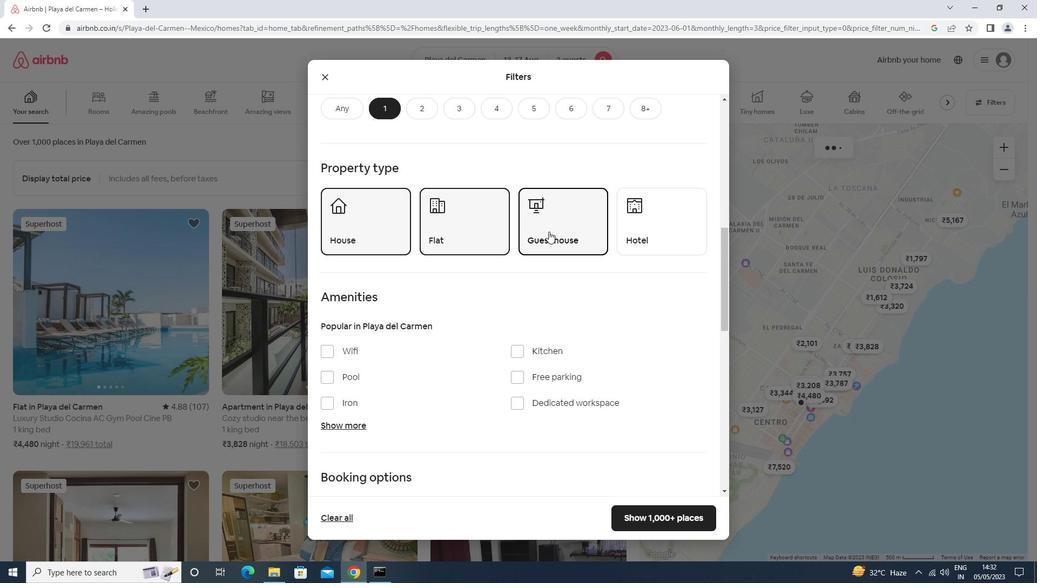 
Action: Mouse moved to (678, 228)
Screenshot: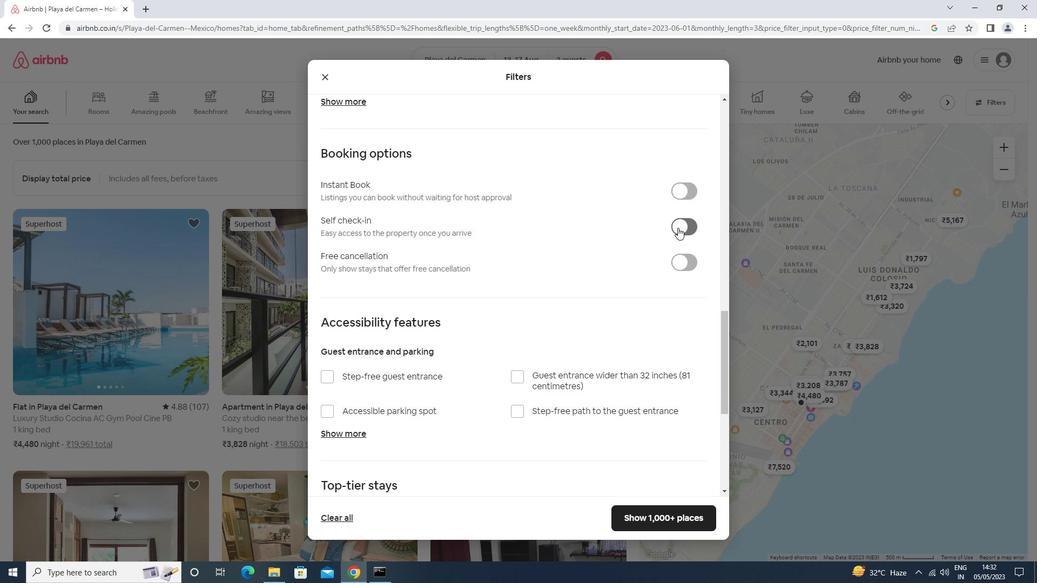 
Action: Mouse pressed left at (678, 228)
Screenshot: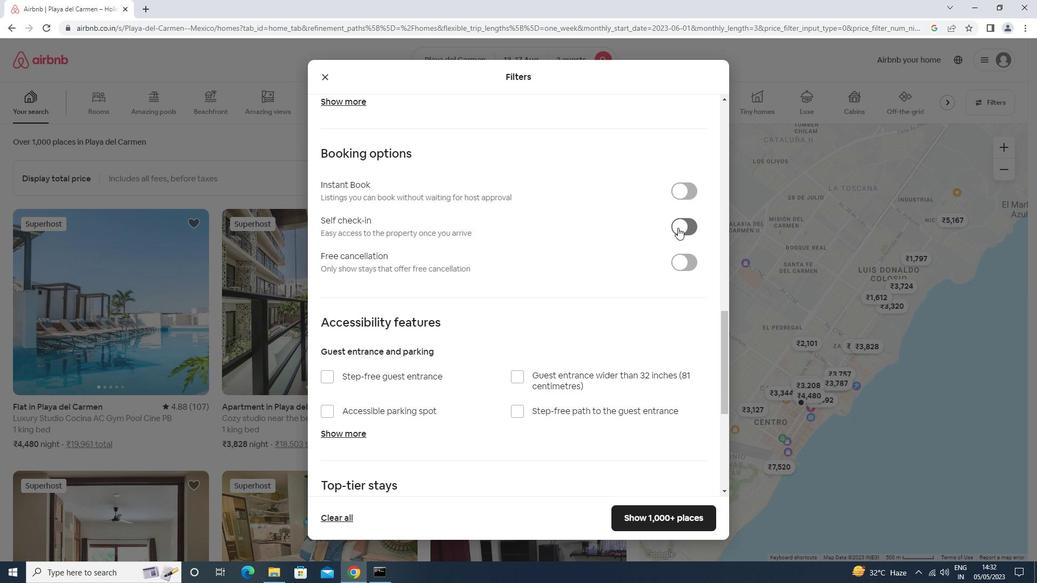 
Action: Mouse moved to (680, 228)
Screenshot: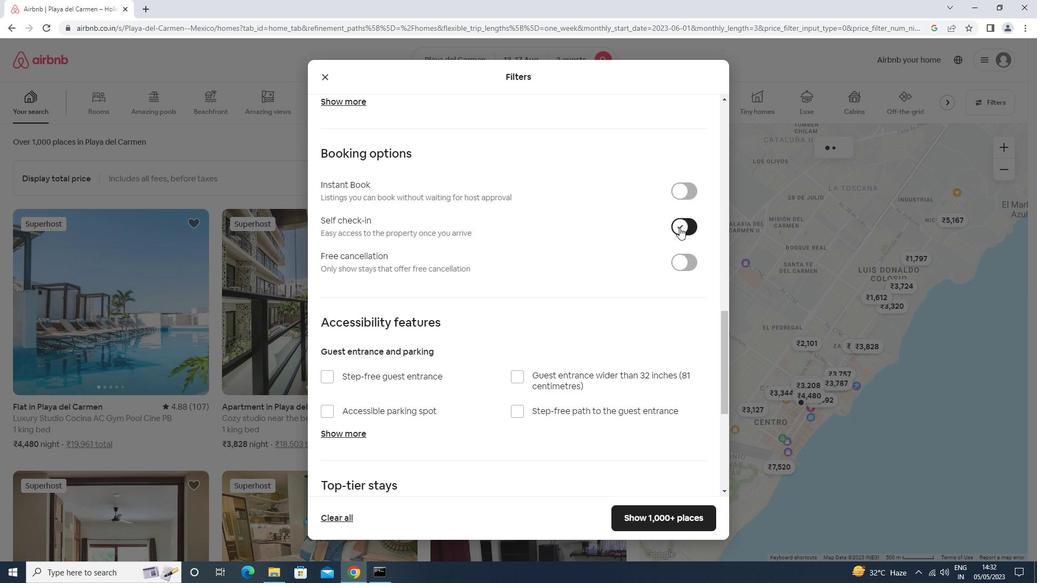 
Action: Mouse scrolled (680, 227) with delta (0, 0)
Screenshot: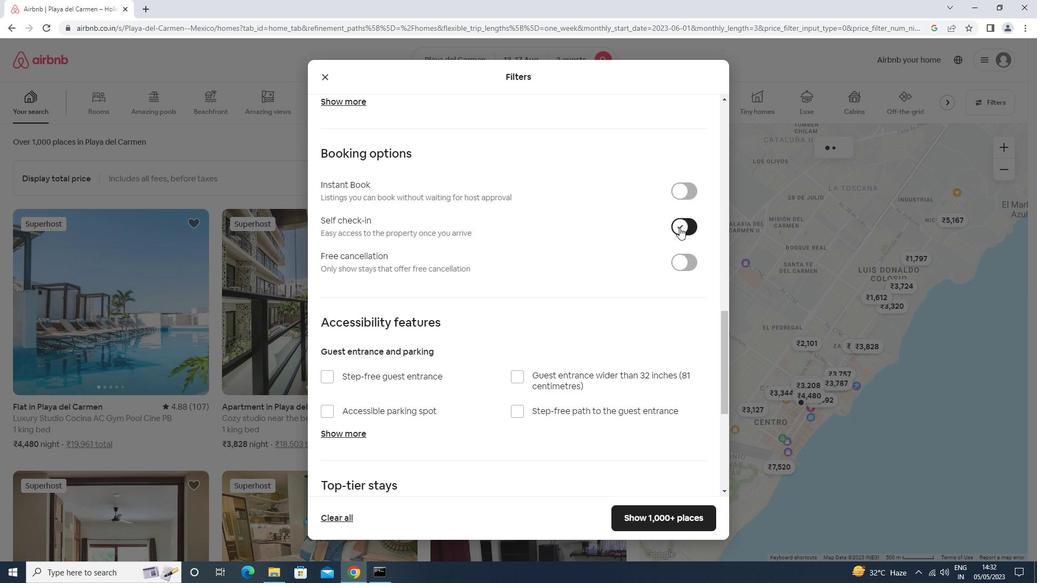 
Action: Mouse moved to (676, 236)
Screenshot: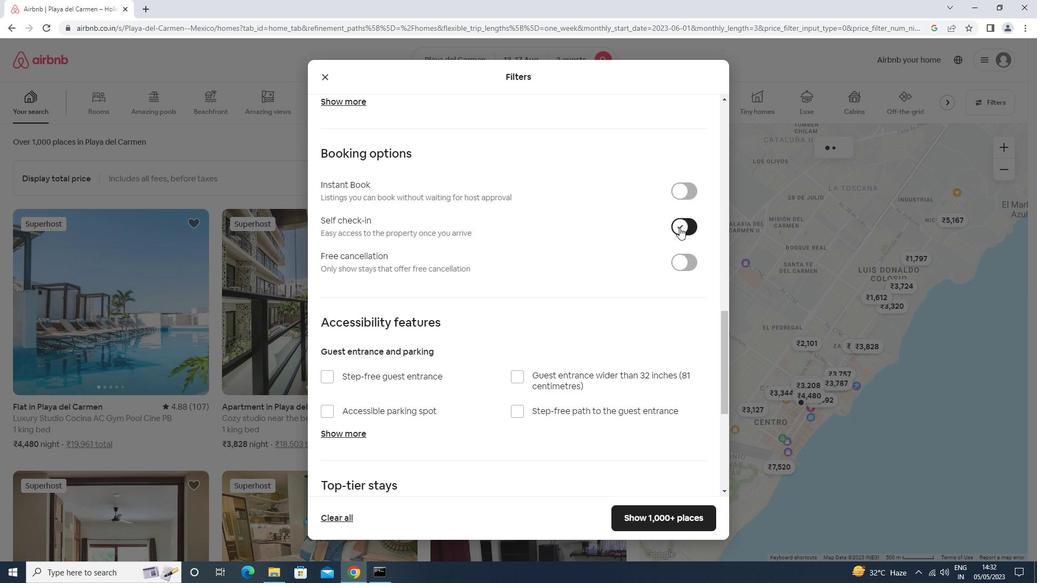 
Action: Mouse scrolled (676, 235) with delta (0, 0)
Screenshot: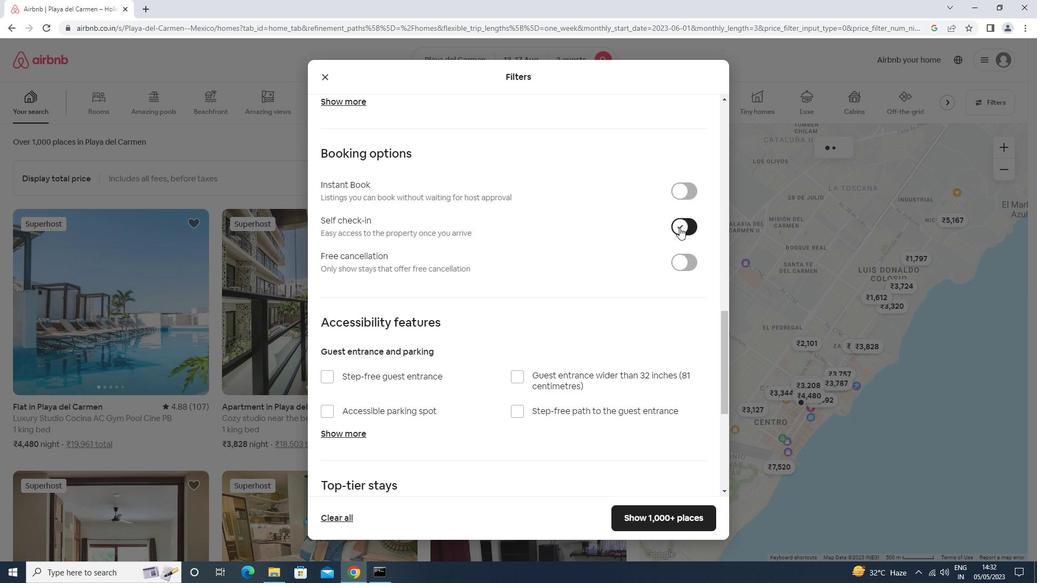 
Action: Mouse moved to (674, 239)
Screenshot: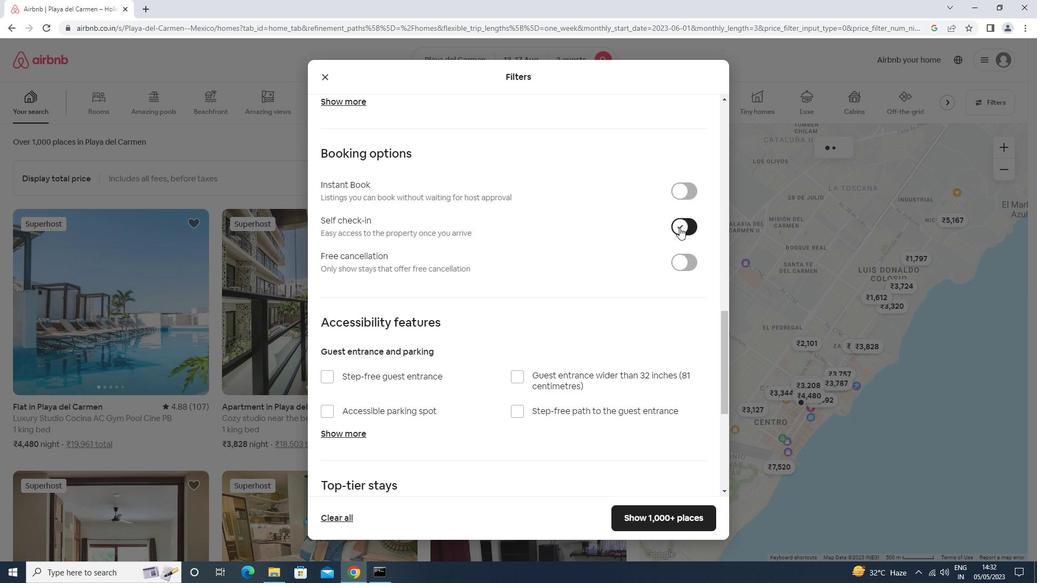 
Action: Mouse scrolled (674, 238) with delta (0, 0)
Screenshot: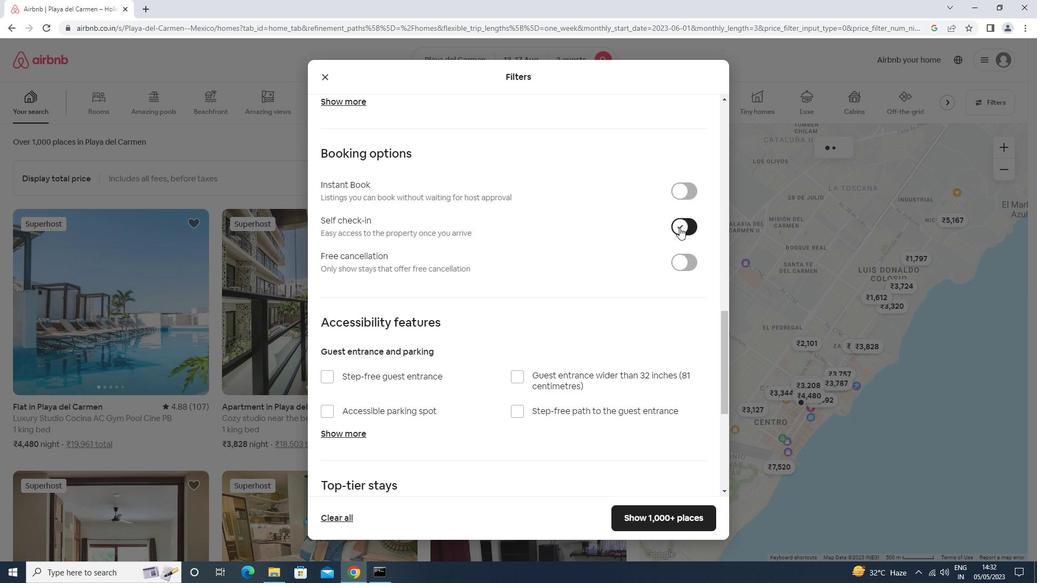 
Action: Mouse moved to (672, 242)
Screenshot: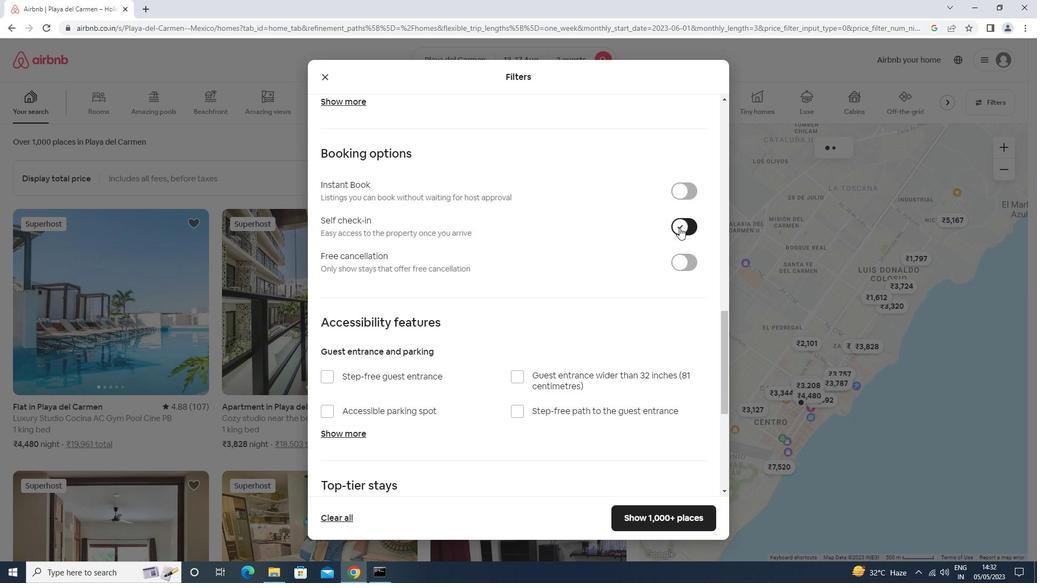 
Action: Mouse scrolled (672, 242) with delta (0, 0)
Screenshot: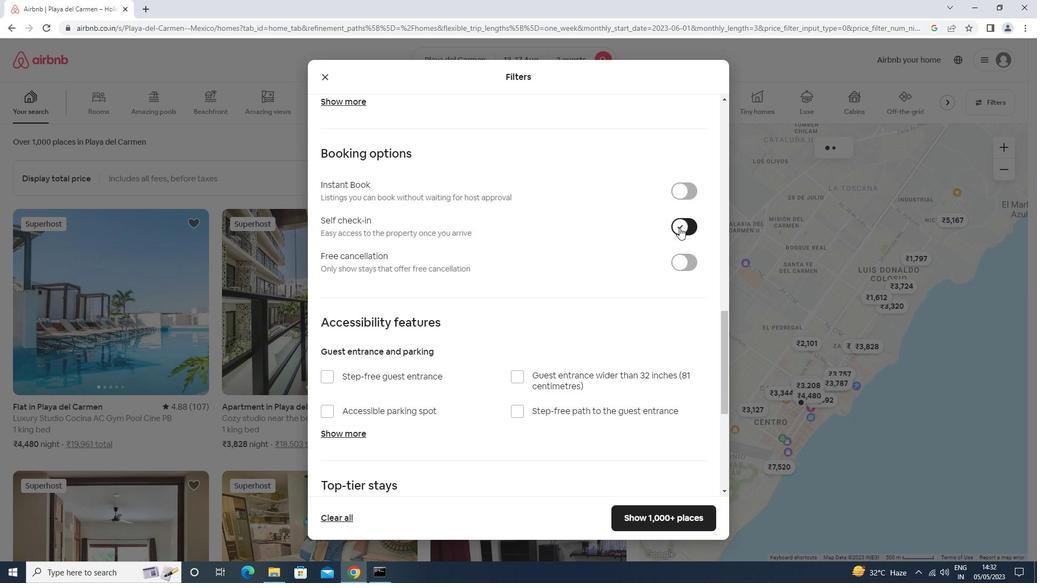 
Action: Mouse moved to (671, 243)
Screenshot: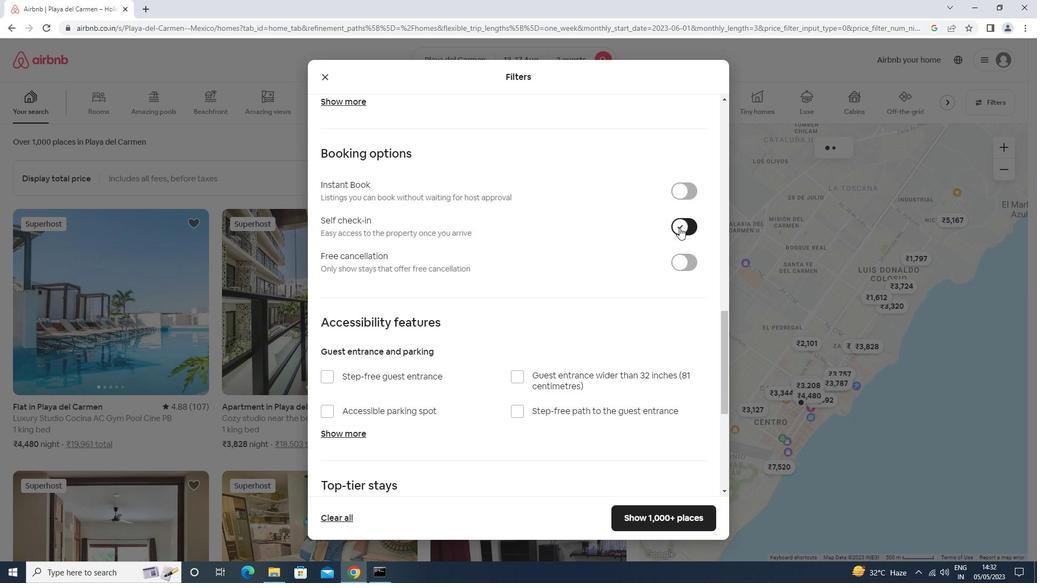
Action: Mouse scrolled (671, 242) with delta (0, 0)
Screenshot: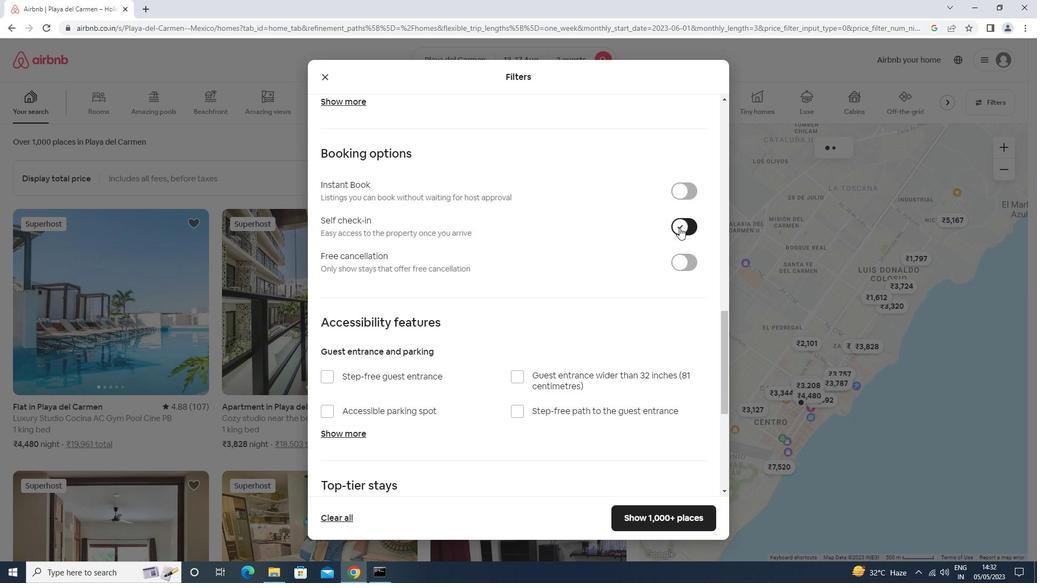 
Action: Mouse moved to (570, 322)
Screenshot: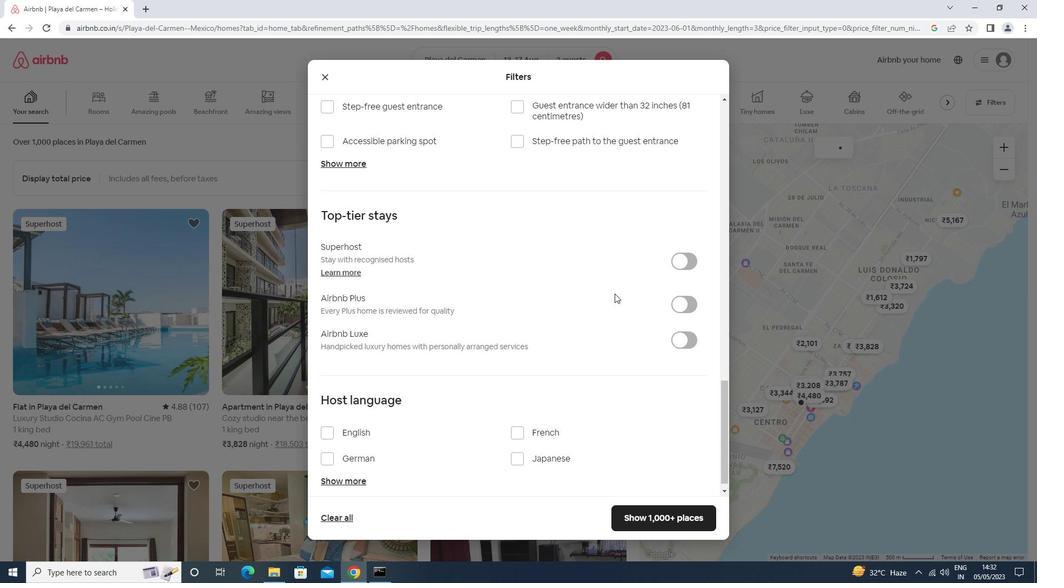 
Action: Mouse scrolled (570, 321) with delta (0, 0)
Screenshot: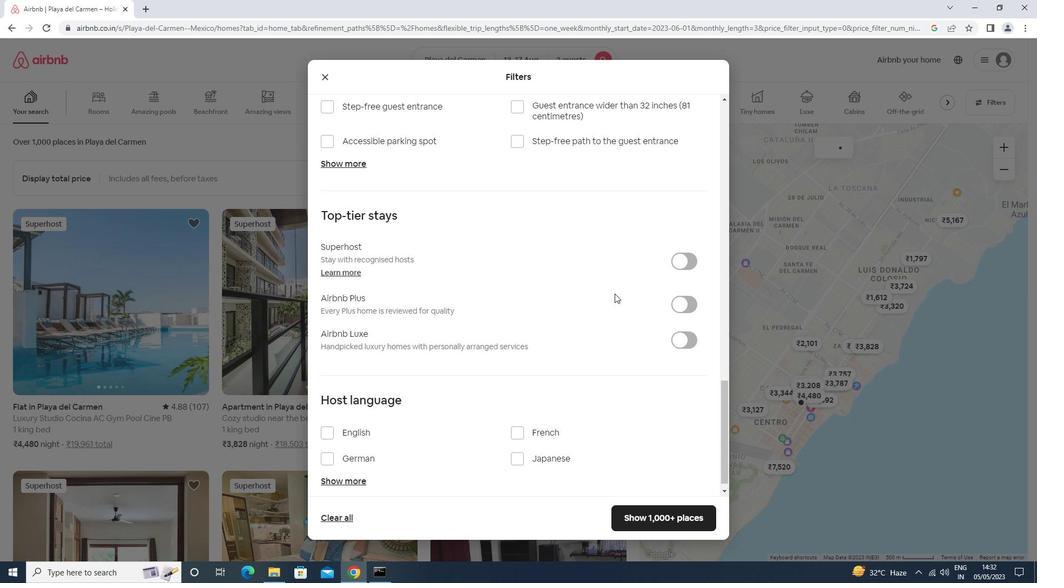 
Action: Mouse moved to (547, 347)
Screenshot: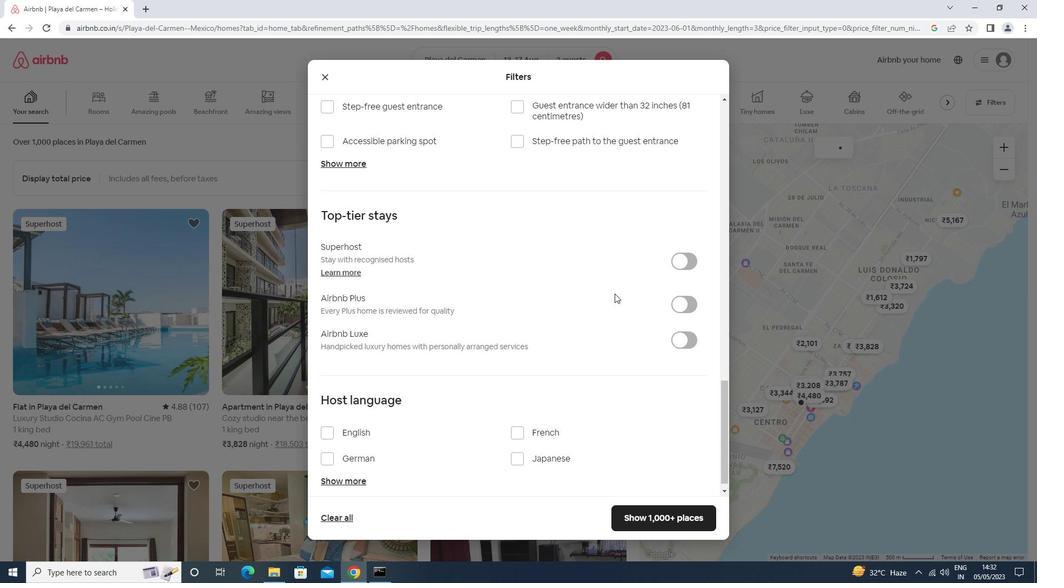 
Action: Mouse scrolled (547, 347) with delta (0, 0)
Screenshot: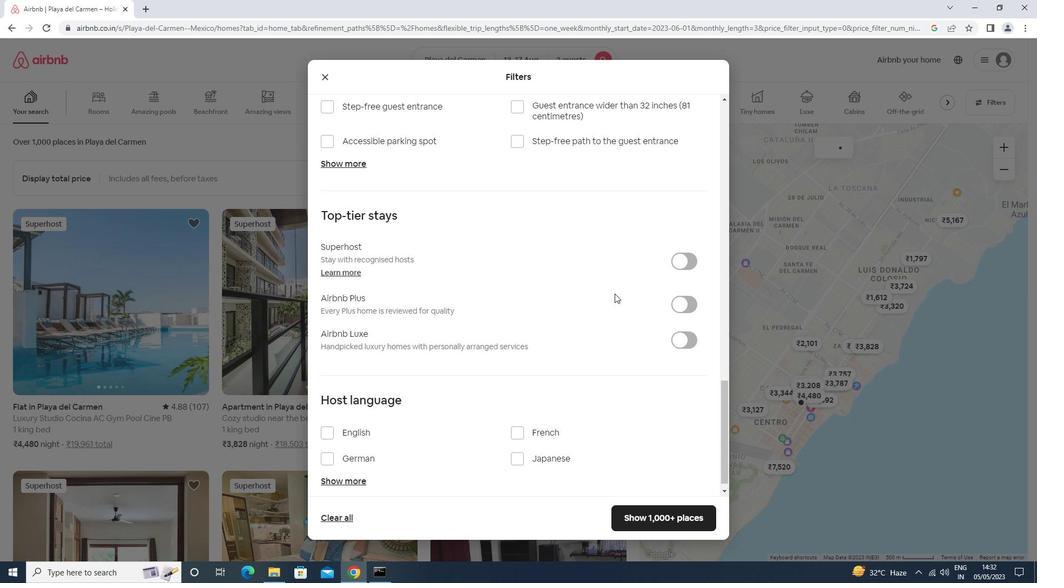 
Action: Mouse moved to (534, 356)
Screenshot: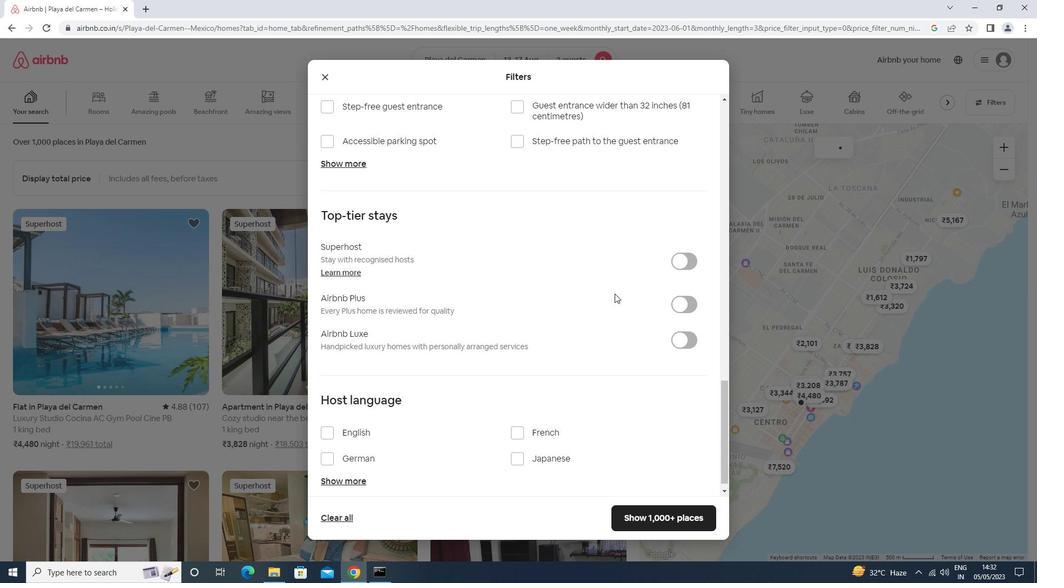 
Action: Mouse scrolled (534, 356) with delta (0, 0)
Screenshot: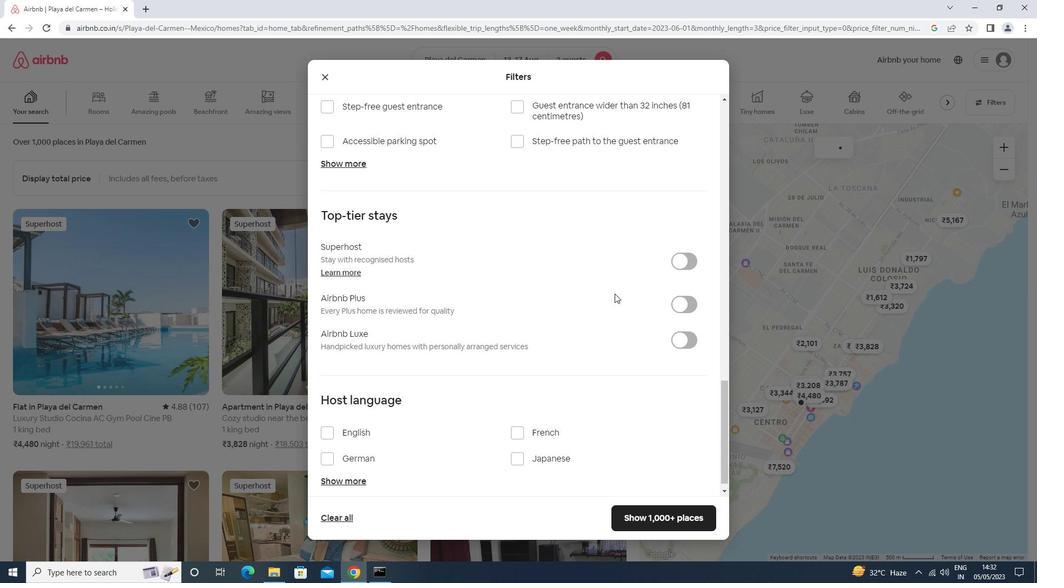 
Action: Mouse moved to (529, 361)
Screenshot: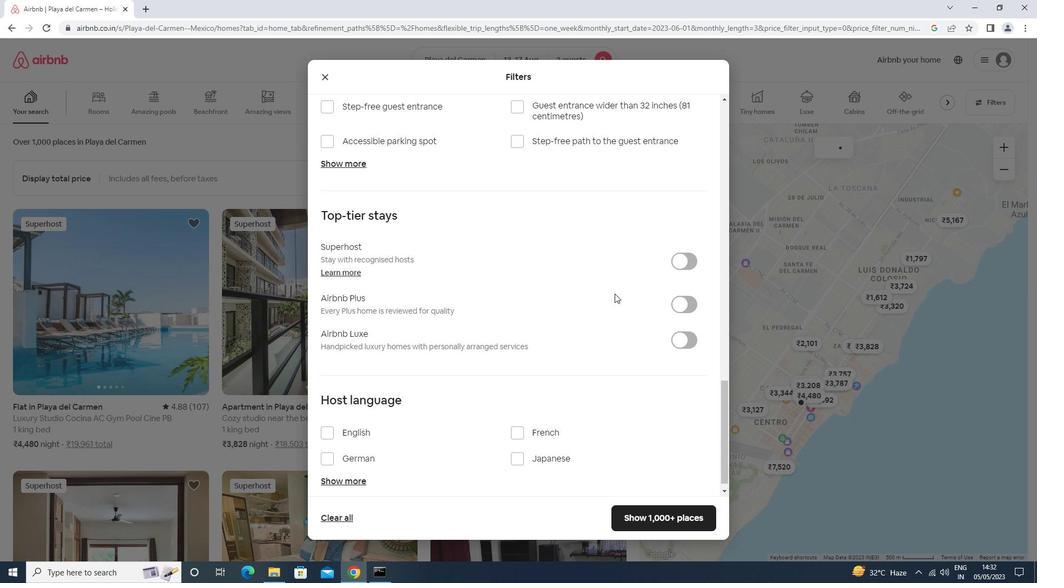 
Action: Mouse scrolled (529, 360) with delta (0, 0)
Screenshot: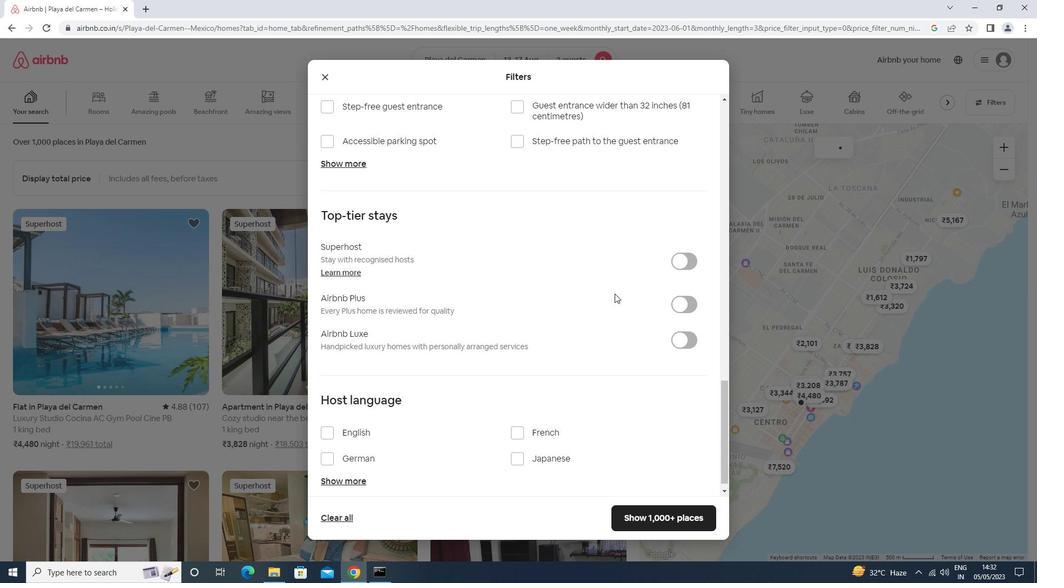 
Action: Mouse moved to (526, 362)
Screenshot: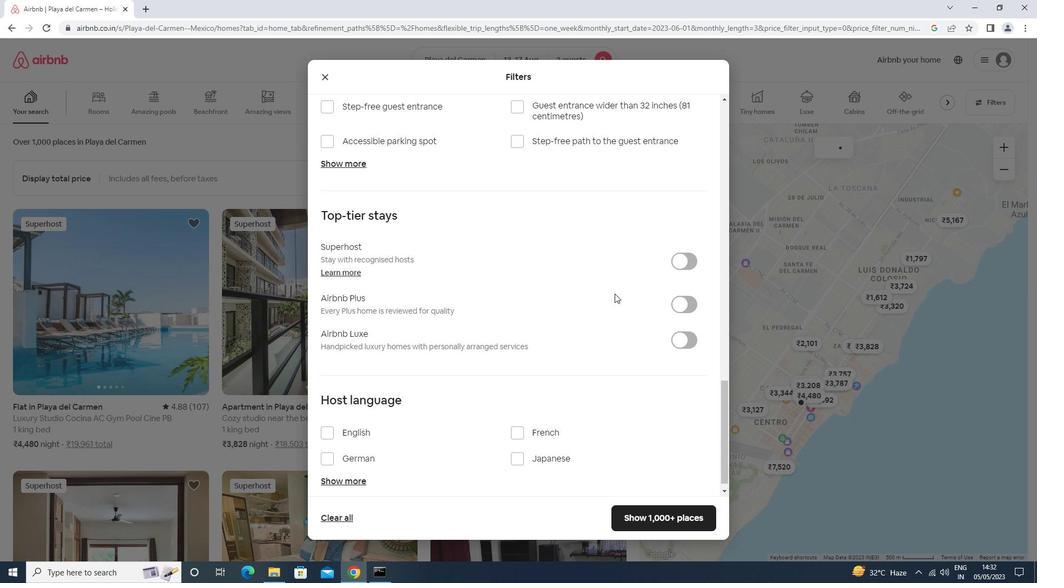 
Action: Mouse scrolled (526, 361) with delta (0, 0)
Screenshot: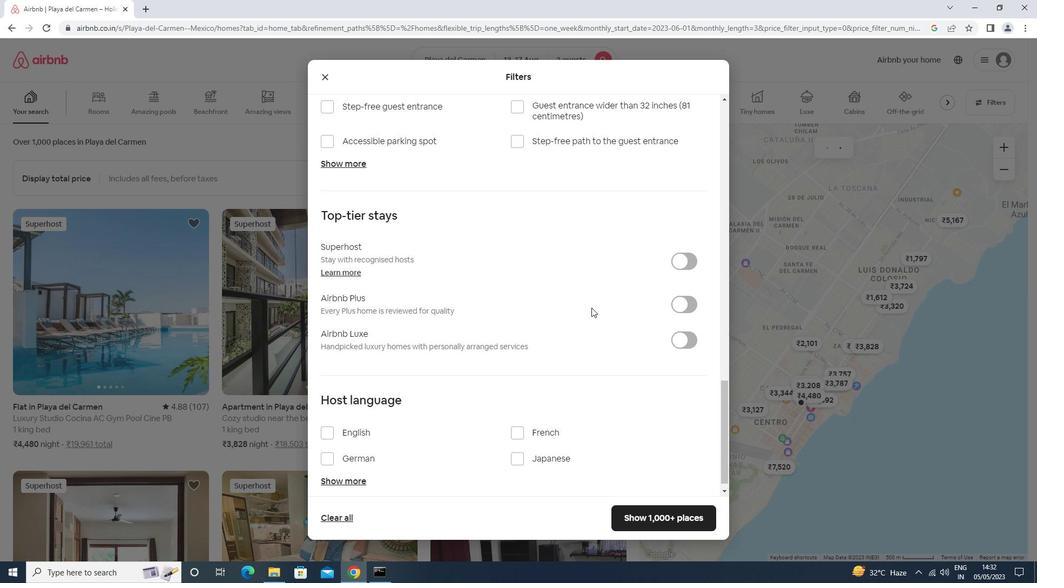 
Action: Mouse moved to (523, 363)
Screenshot: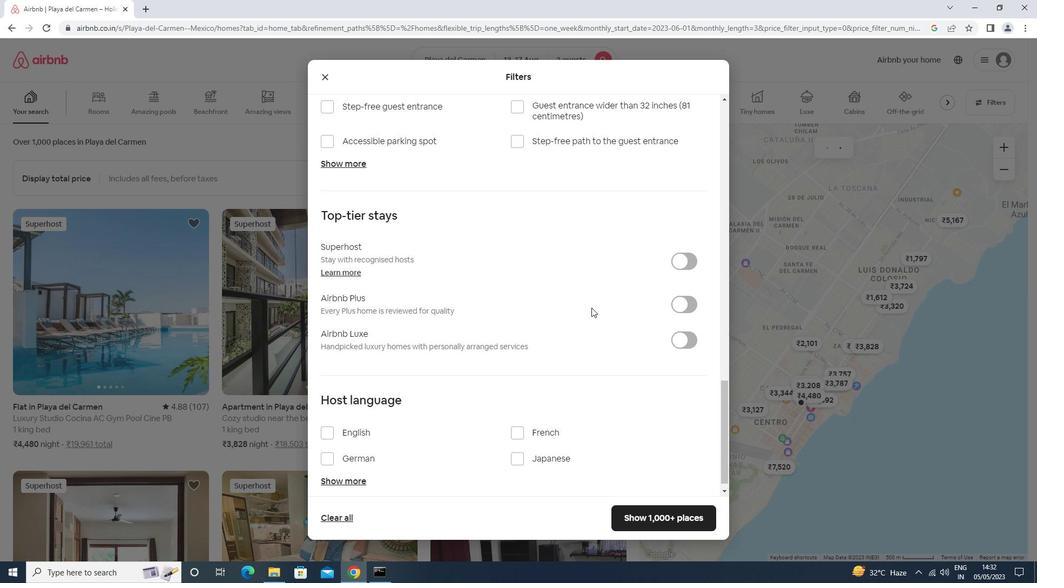
Action: Mouse scrolled (523, 362) with delta (0, 0)
Screenshot: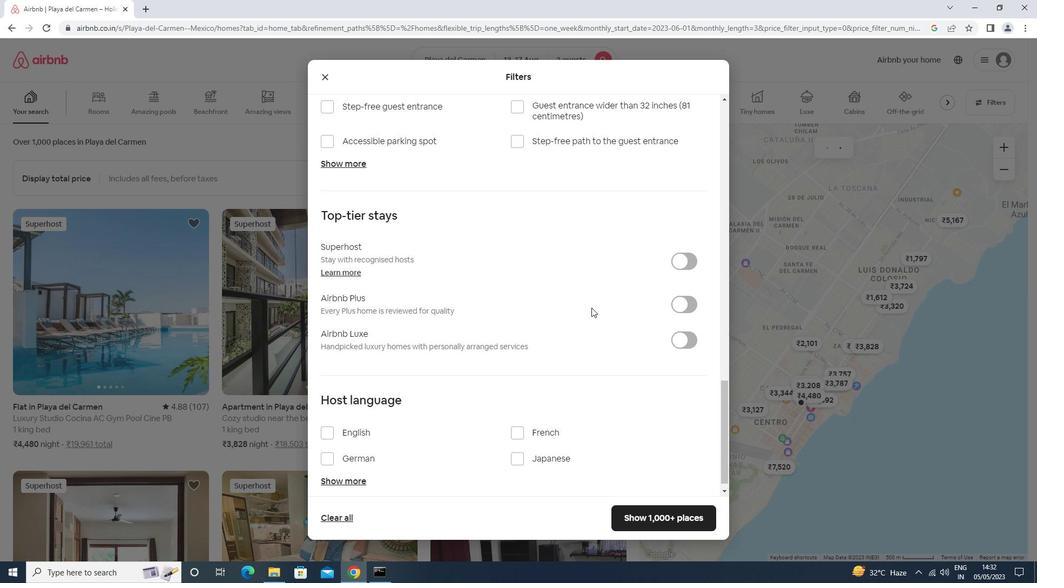 
Action: Mouse moved to (420, 413)
Screenshot: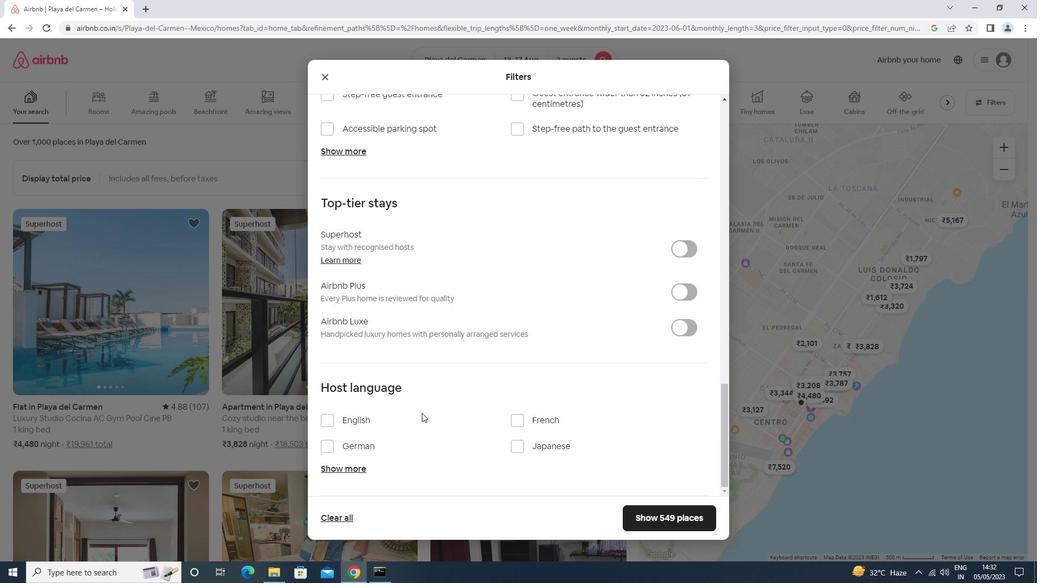 
Action: Mouse pressed left at (420, 413)
Screenshot: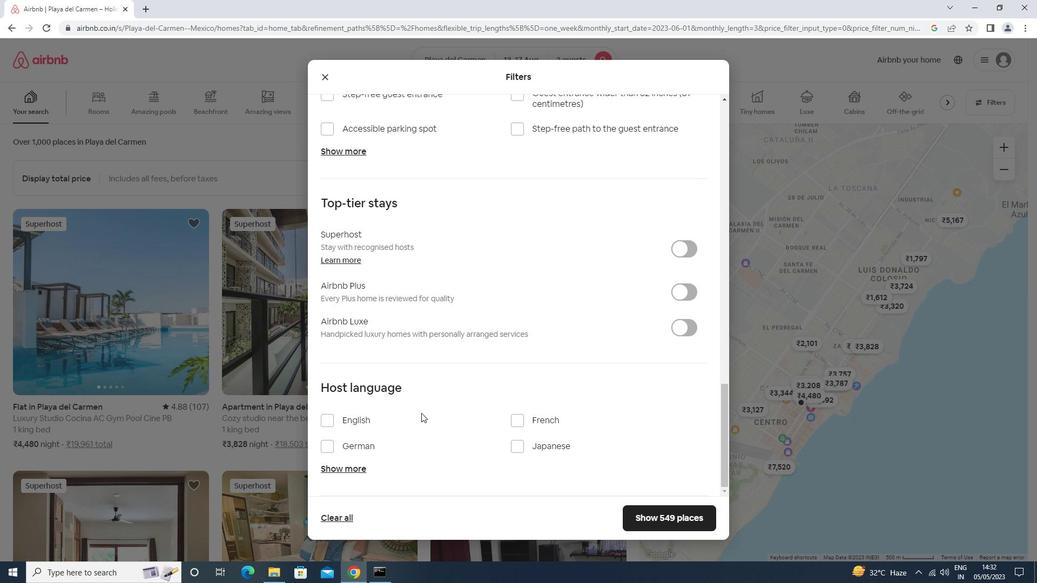 
Action: Mouse pressed left at (420, 413)
Screenshot: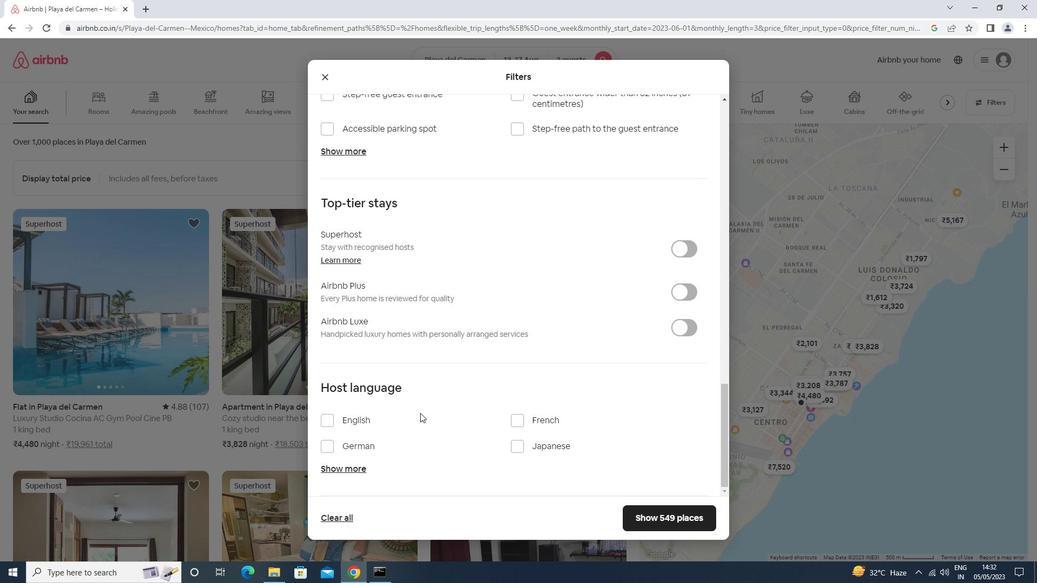 
Action: Mouse moved to (398, 422)
Screenshot: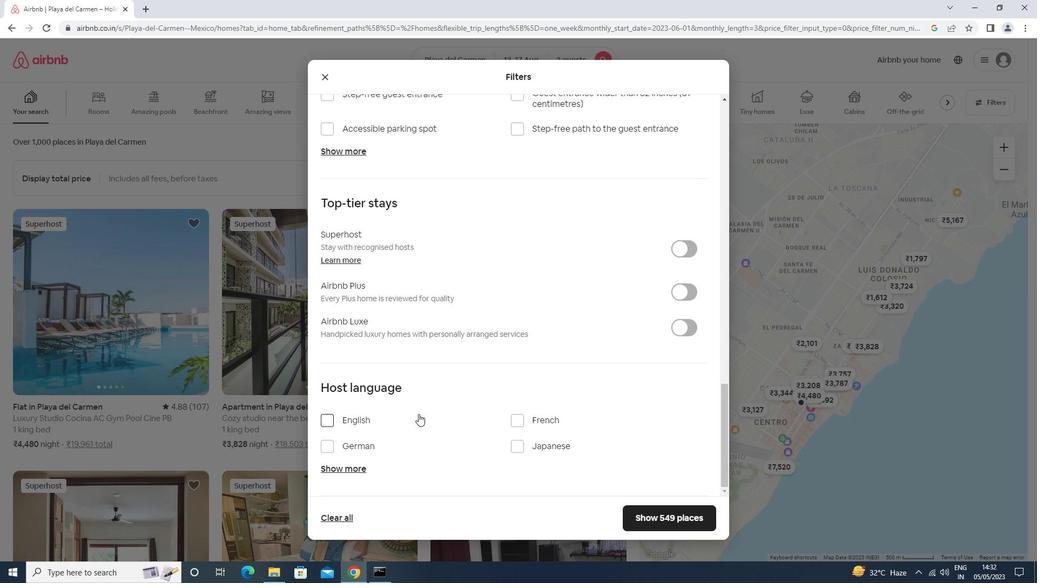 
Action: Mouse pressed left at (398, 422)
Screenshot: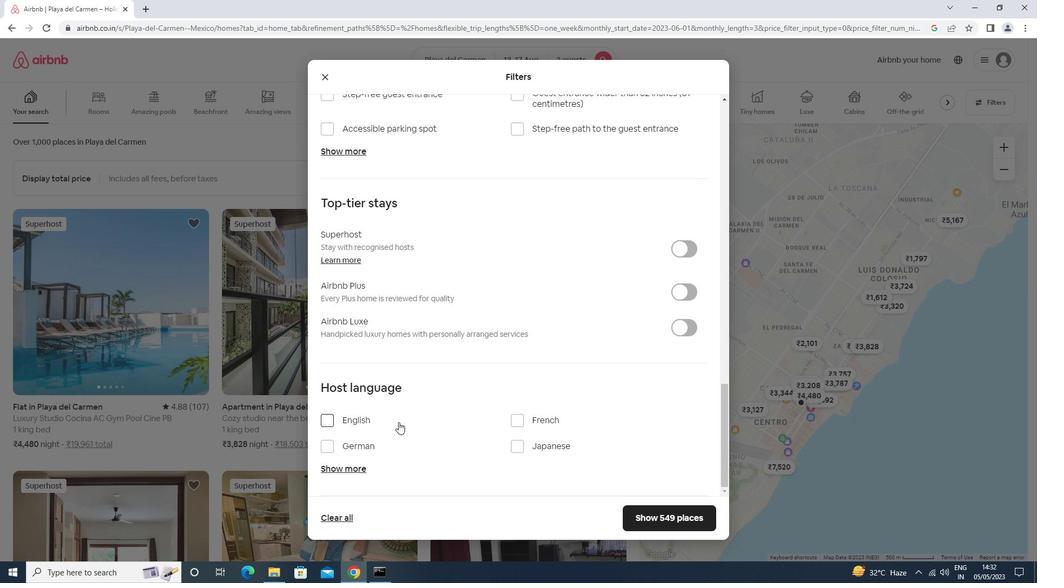 
Action: Mouse moved to (644, 510)
Screenshot: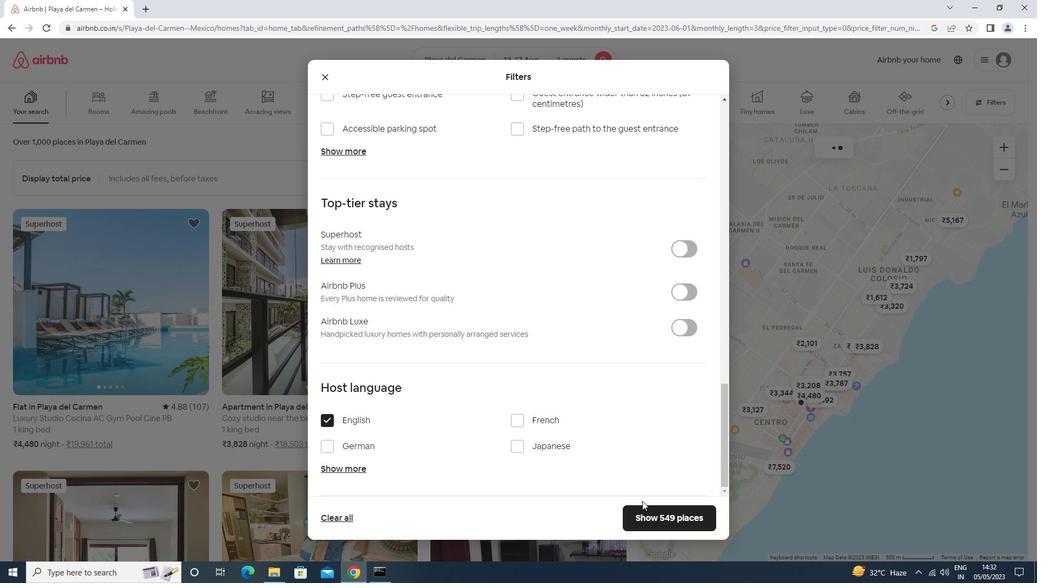 
Action: Mouse pressed left at (644, 510)
Screenshot: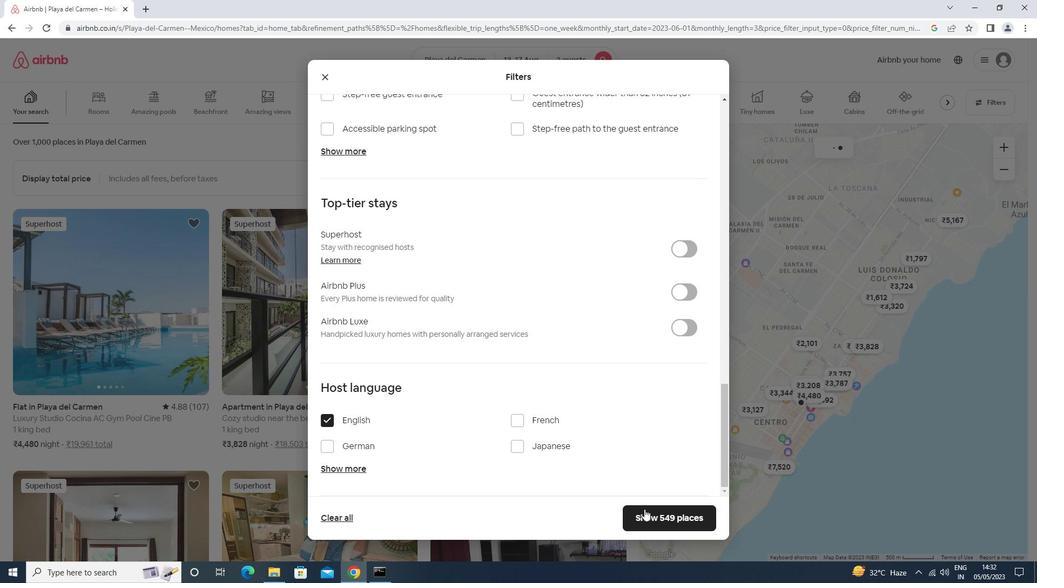
